 Task: Search one way flight ticket for 4 adults, 2 children, 2 infants in seat and 1 infant on lap in economy from Albany: Southwest Georgia Regional Airport to Riverton: Central Wyoming Regional Airport (was Riverton Regional) on 5-4-2023. Choice of flights is Westjet. Price is upto 65000. Outbound departure time preference is 12:45.
Action: Mouse moved to (288, 254)
Screenshot: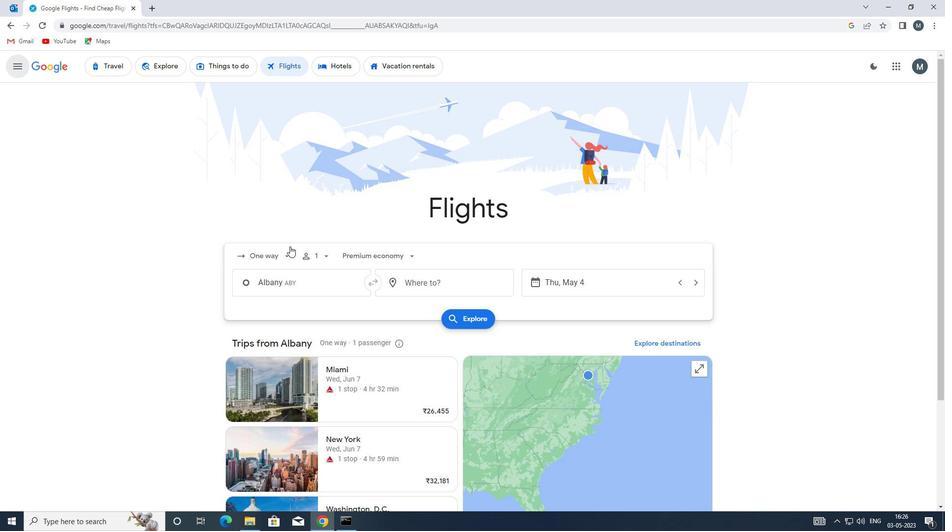 
Action: Mouse pressed left at (288, 254)
Screenshot: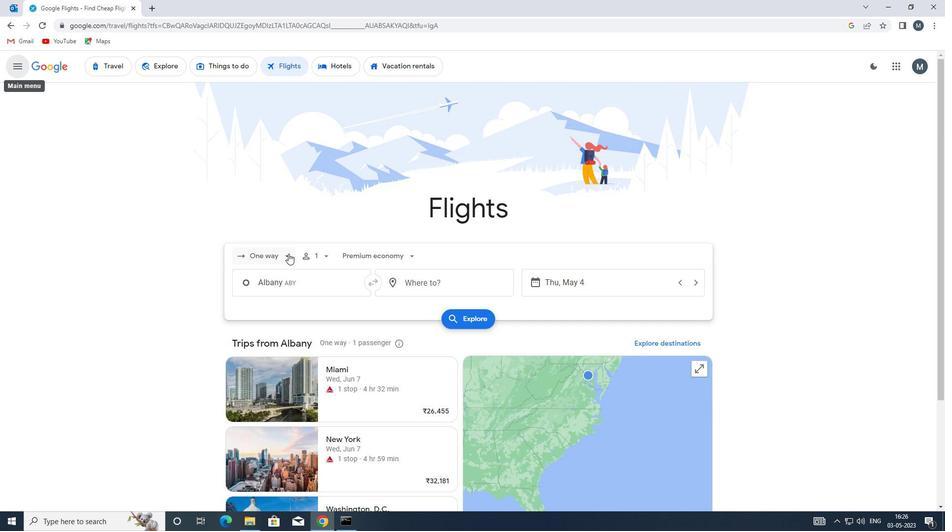 
Action: Mouse moved to (289, 303)
Screenshot: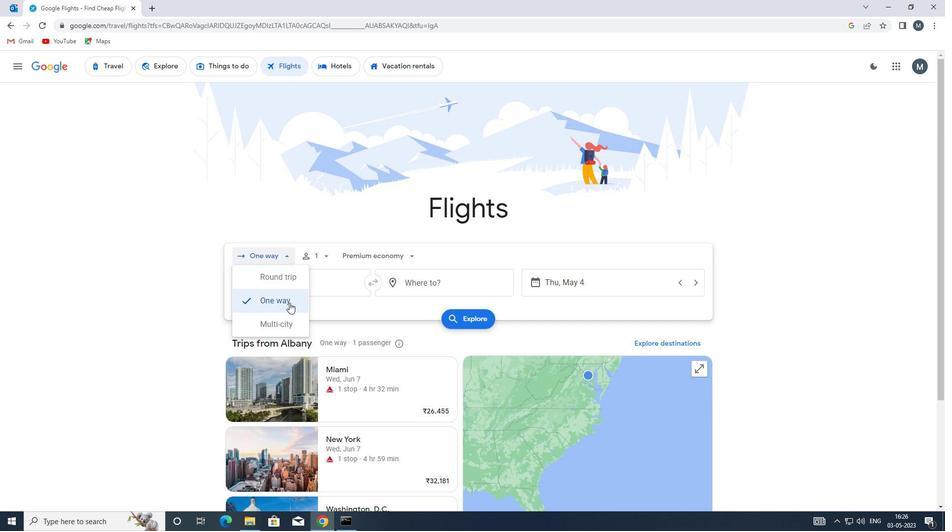 
Action: Mouse pressed left at (289, 303)
Screenshot: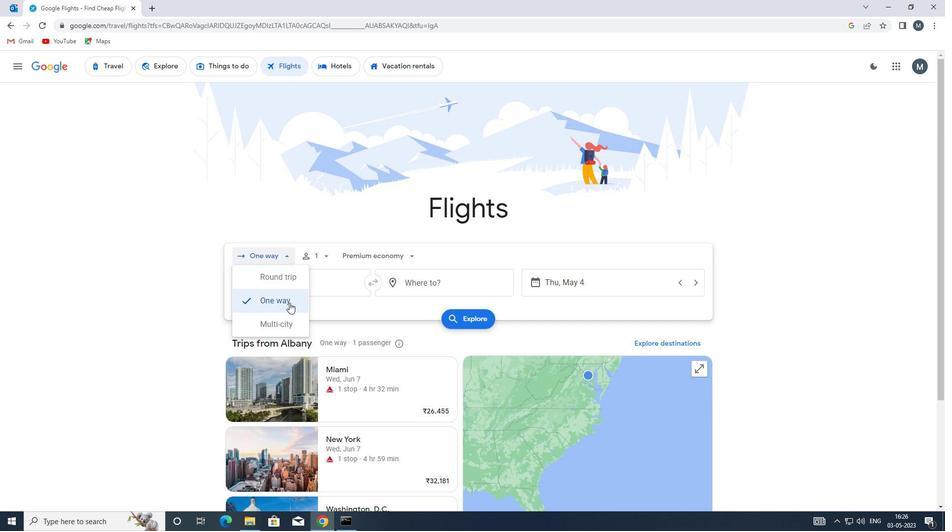 
Action: Mouse moved to (315, 253)
Screenshot: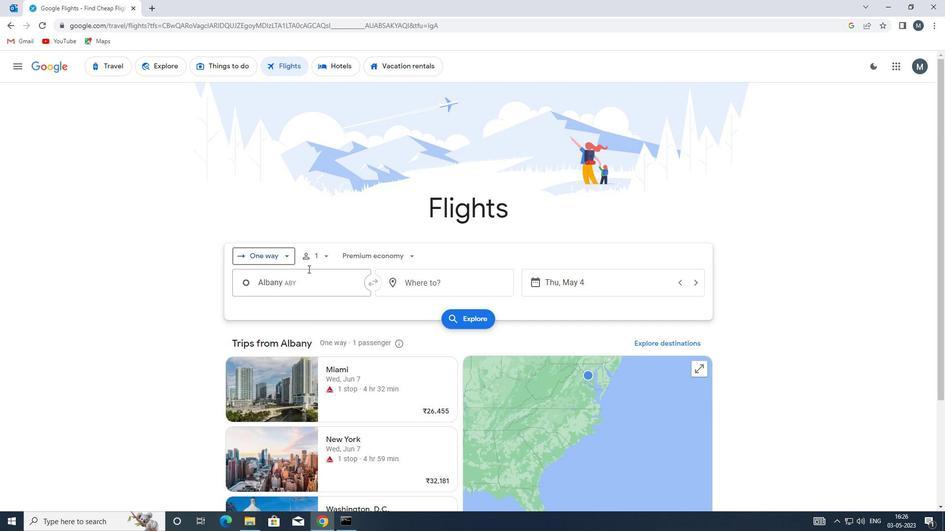 
Action: Mouse pressed left at (315, 253)
Screenshot: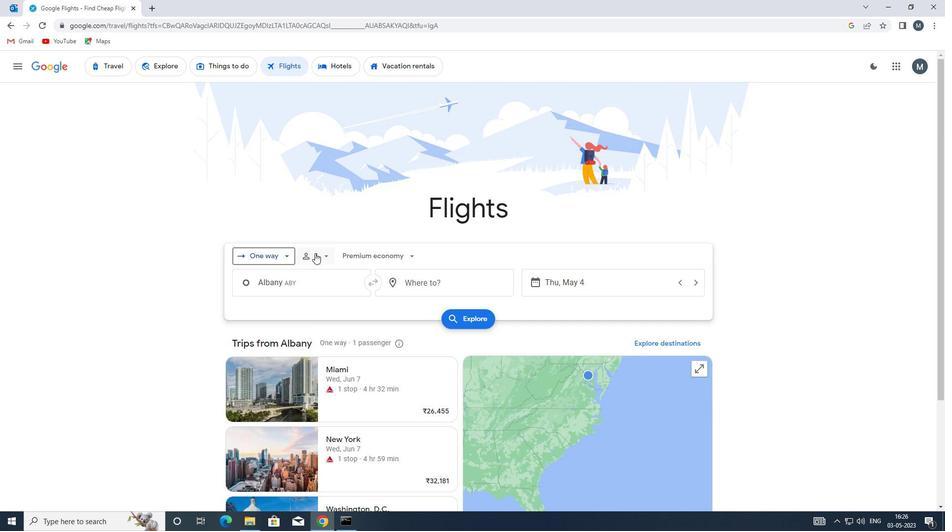 
Action: Mouse moved to (400, 284)
Screenshot: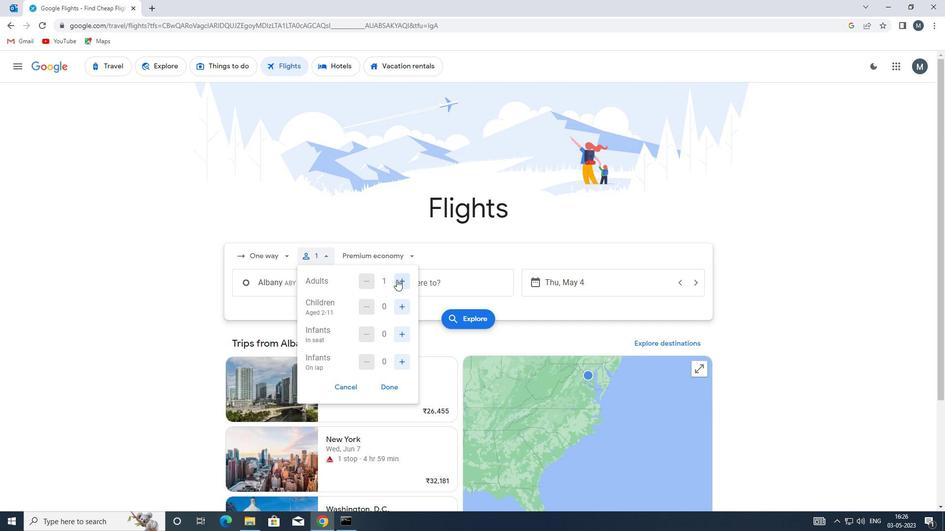 
Action: Mouse pressed left at (400, 284)
Screenshot: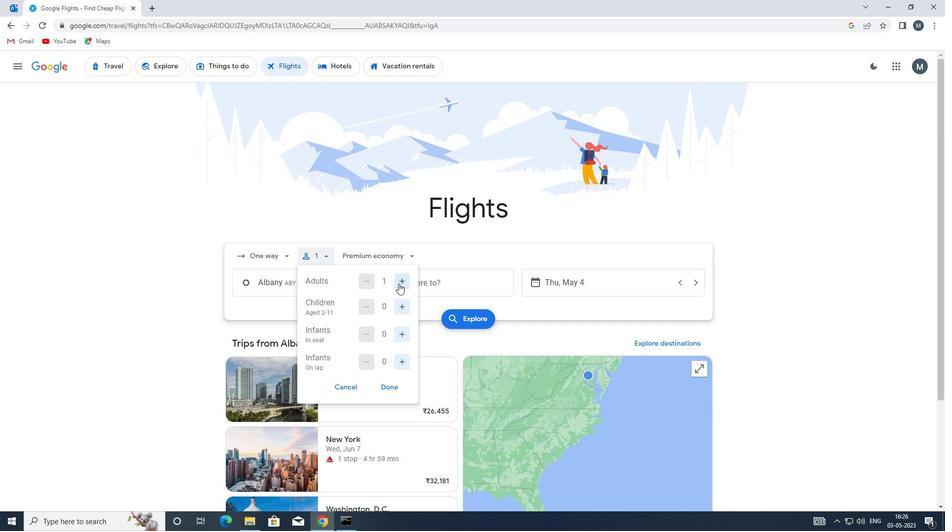 
Action: Mouse pressed left at (400, 284)
Screenshot: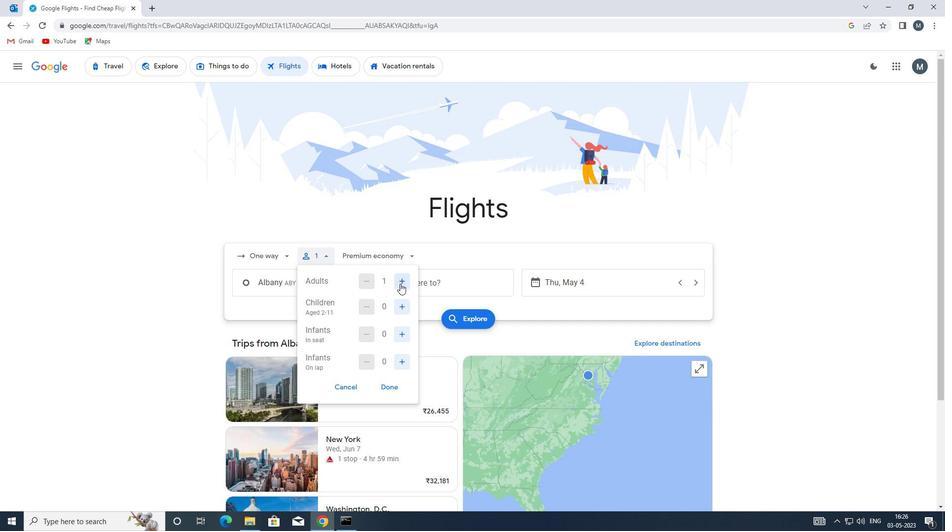 
Action: Mouse pressed left at (400, 284)
Screenshot: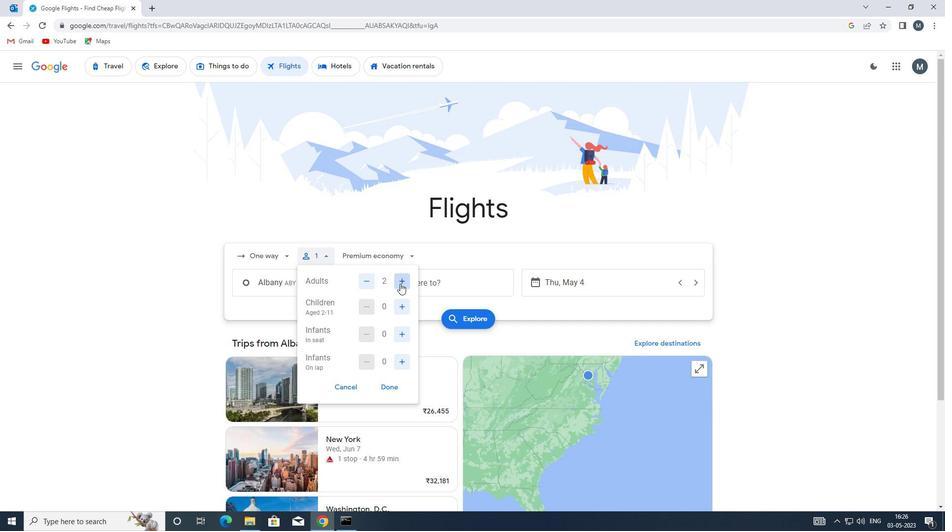 
Action: Mouse moved to (403, 308)
Screenshot: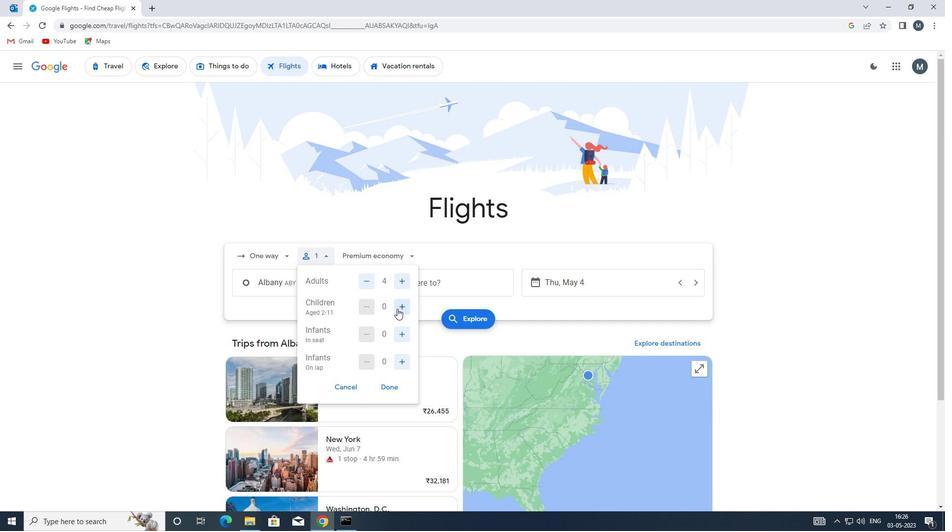 
Action: Mouse pressed left at (403, 308)
Screenshot: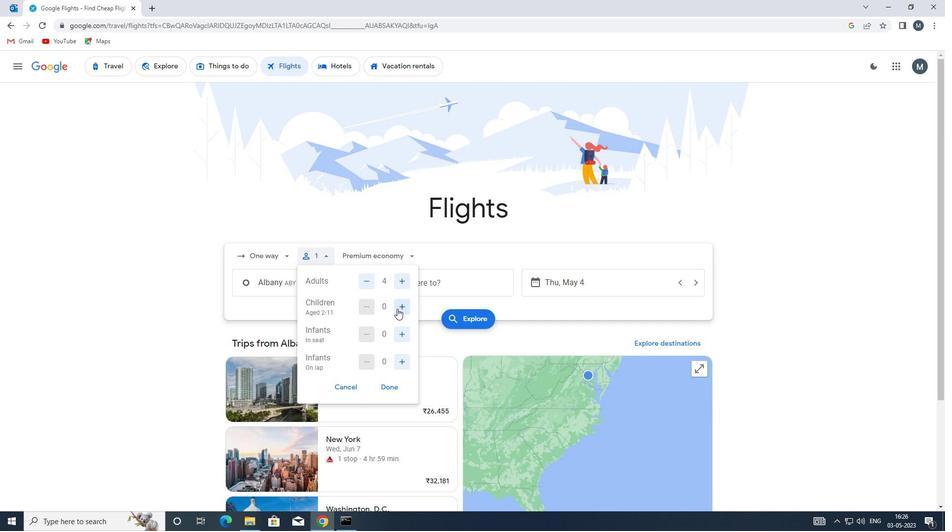 
Action: Mouse pressed left at (403, 308)
Screenshot: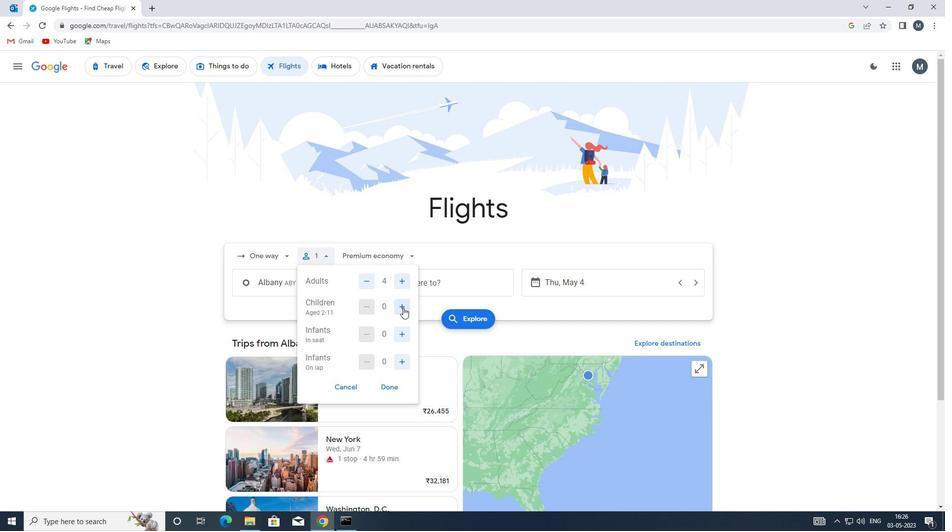 
Action: Mouse moved to (402, 334)
Screenshot: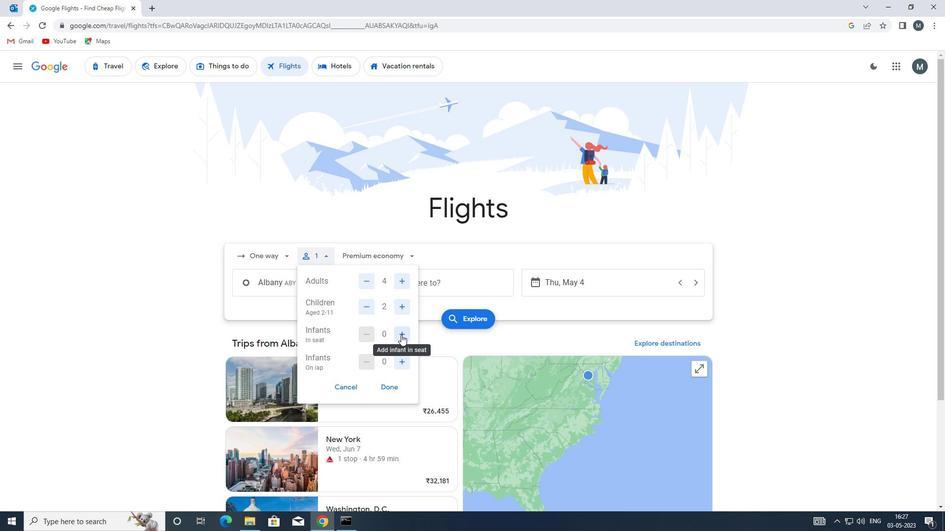
Action: Mouse pressed left at (402, 334)
Screenshot: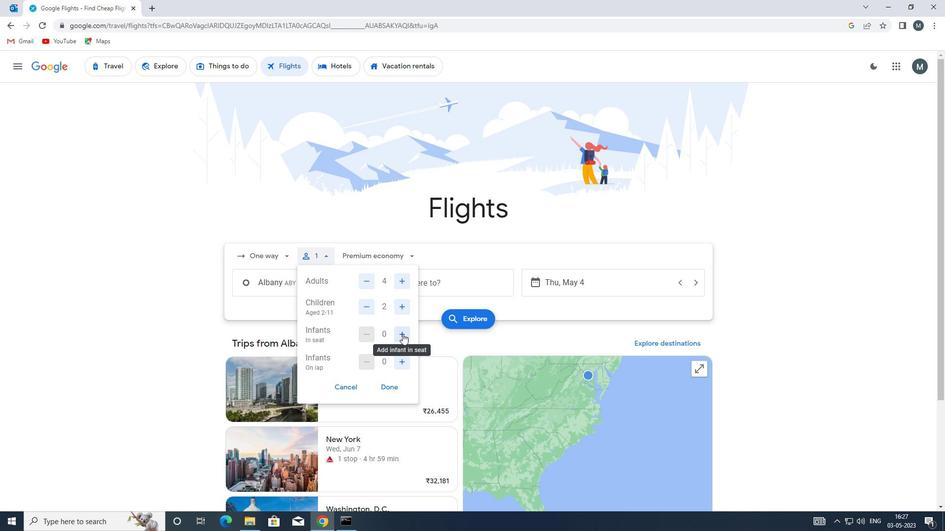 
Action: Mouse pressed left at (402, 334)
Screenshot: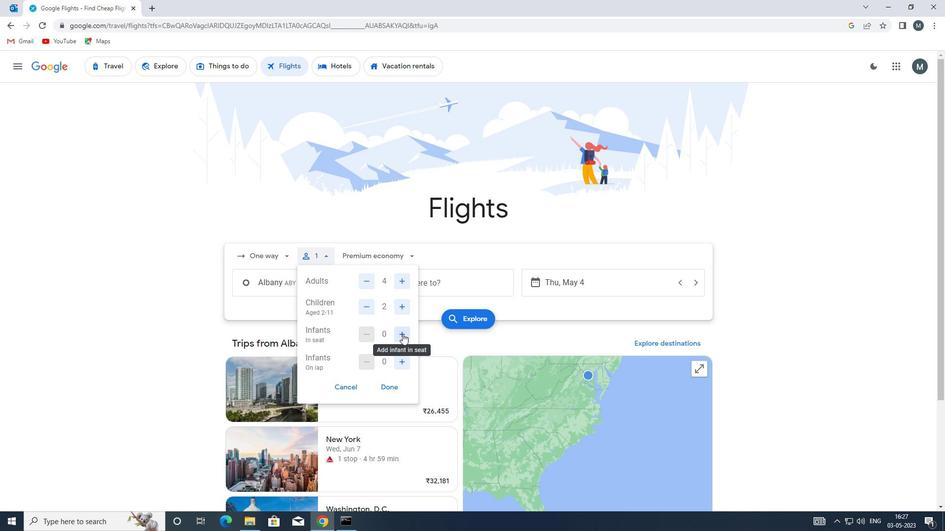 
Action: Mouse moved to (404, 358)
Screenshot: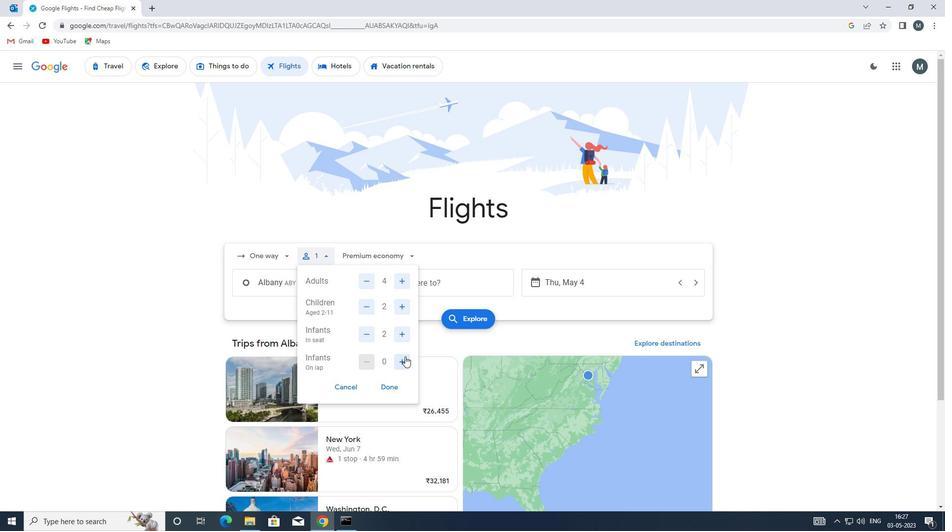 
Action: Mouse pressed left at (404, 358)
Screenshot: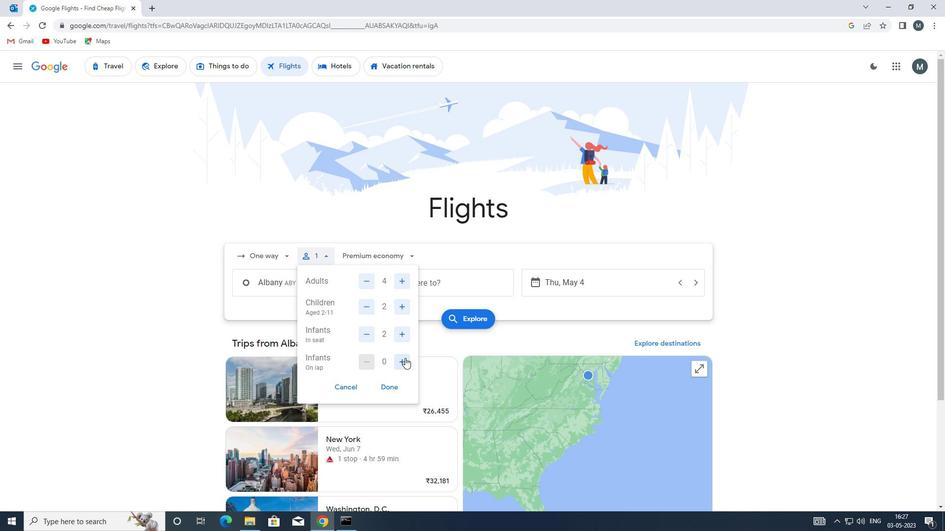 
Action: Mouse moved to (392, 389)
Screenshot: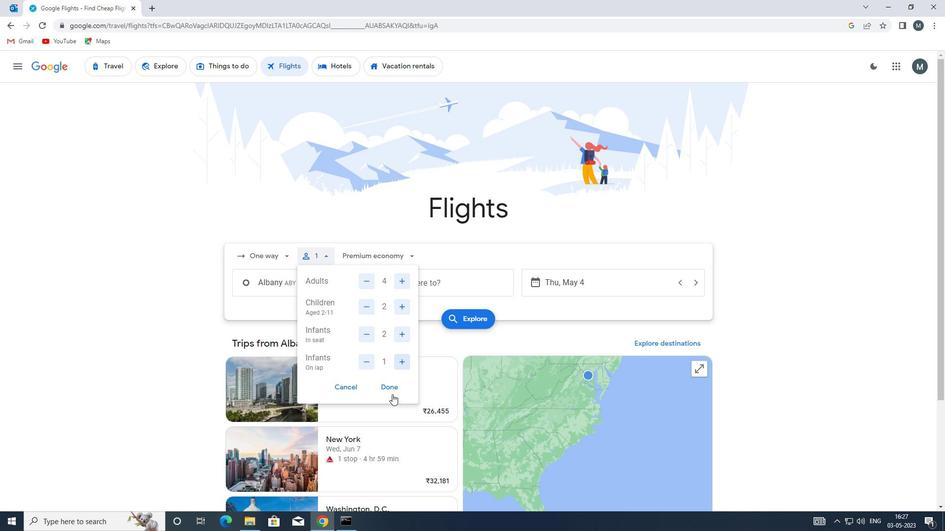 
Action: Mouse pressed left at (392, 389)
Screenshot: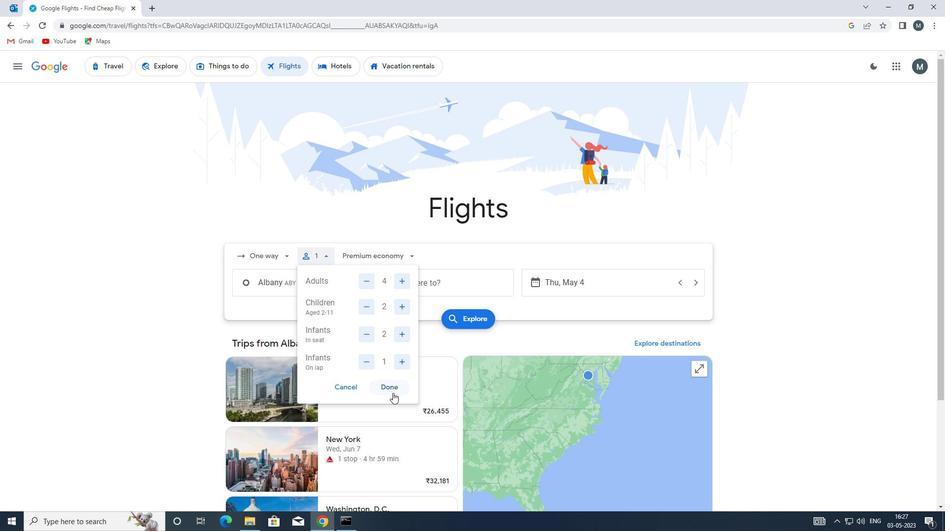 
Action: Mouse moved to (403, 262)
Screenshot: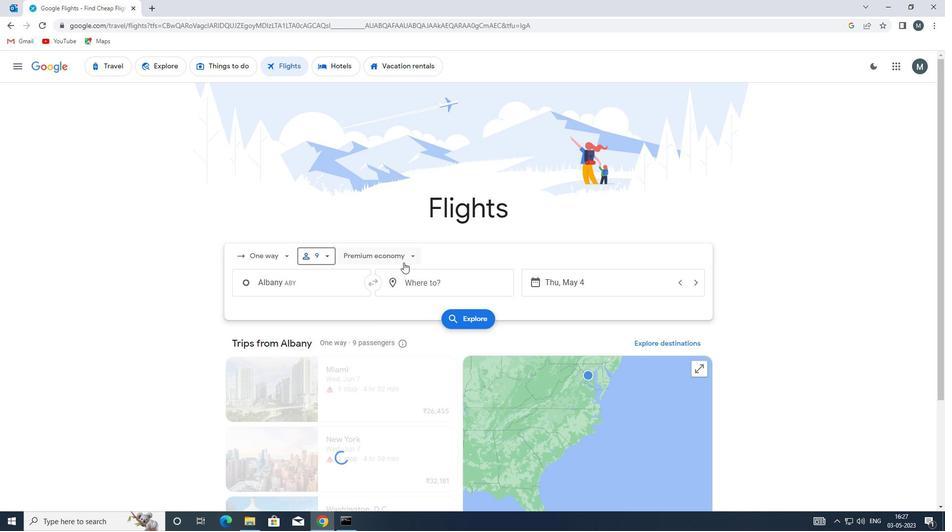 
Action: Mouse pressed left at (403, 262)
Screenshot: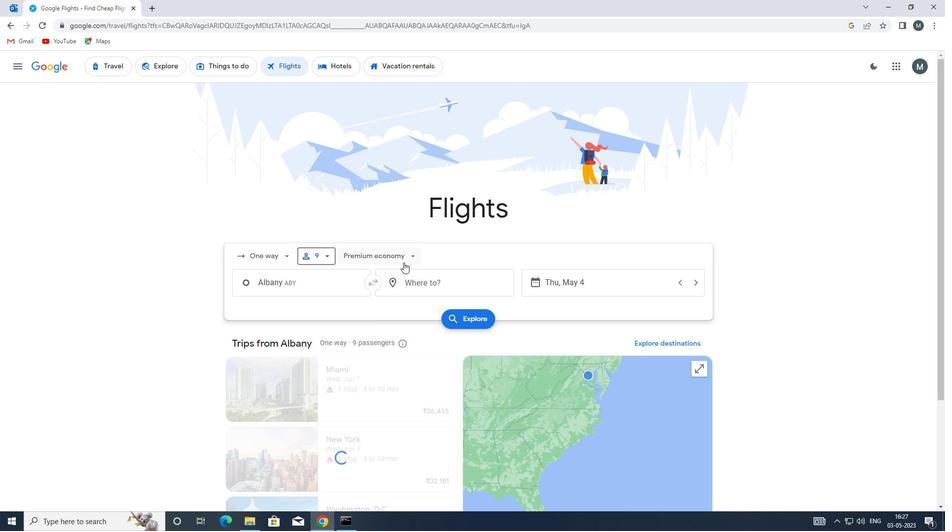 
Action: Mouse moved to (387, 276)
Screenshot: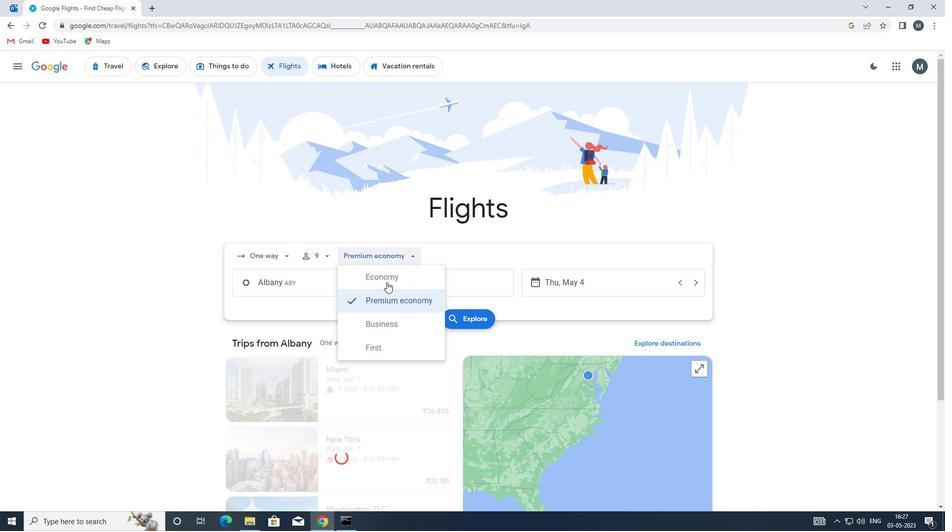 
Action: Mouse pressed left at (387, 276)
Screenshot: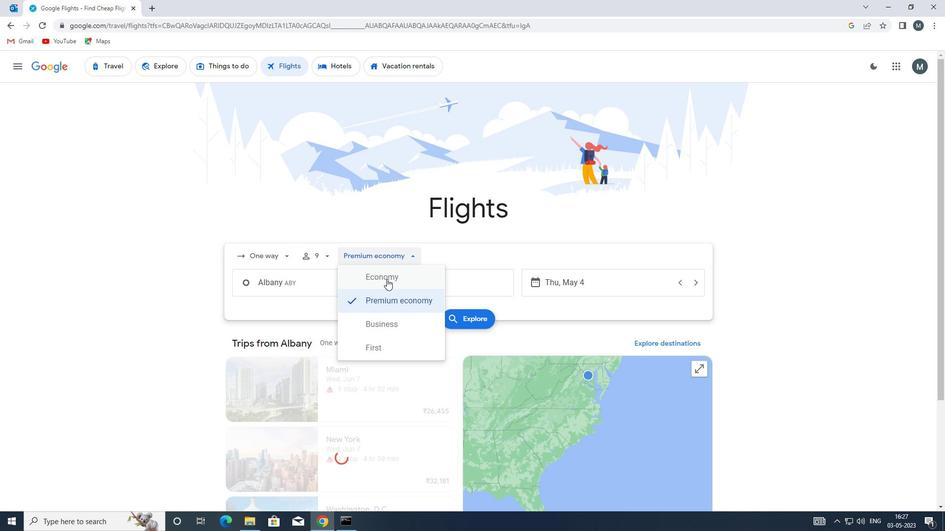 
Action: Mouse moved to (329, 286)
Screenshot: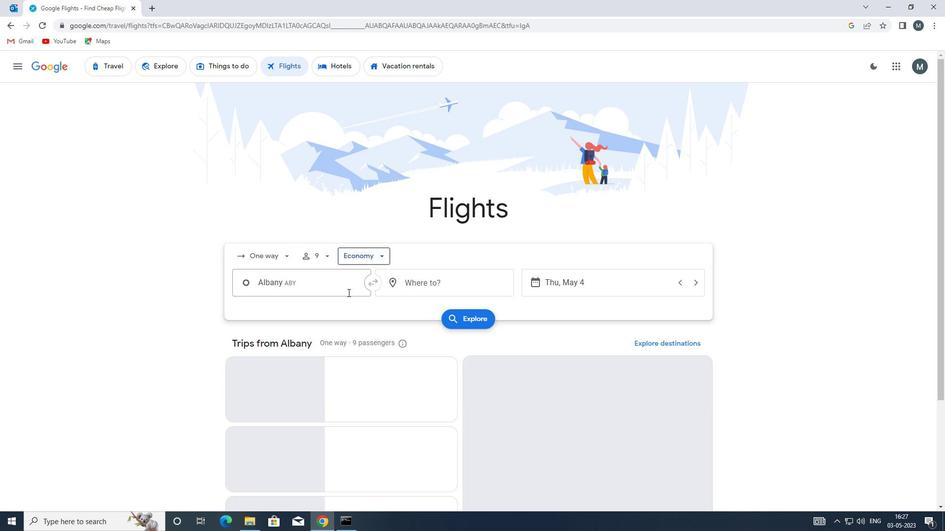 
Action: Mouse pressed left at (329, 286)
Screenshot: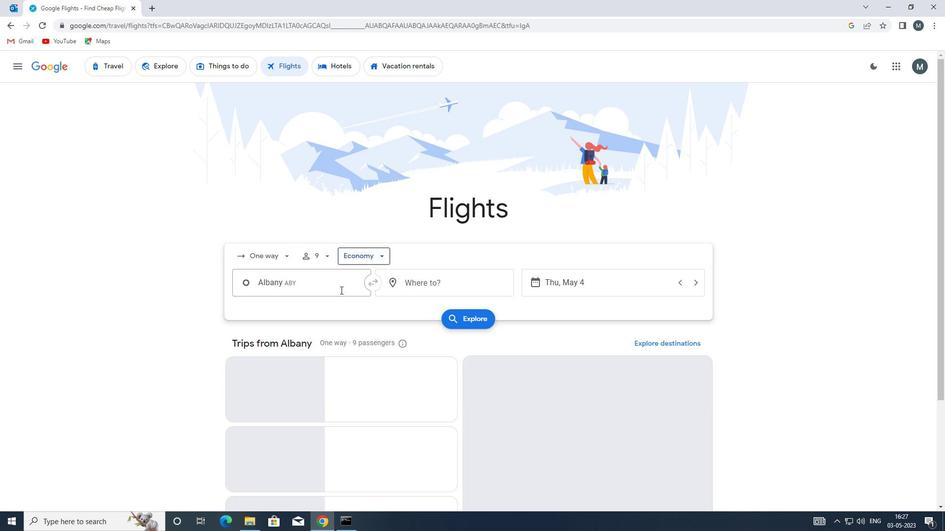 
Action: Mouse moved to (356, 348)
Screenshot: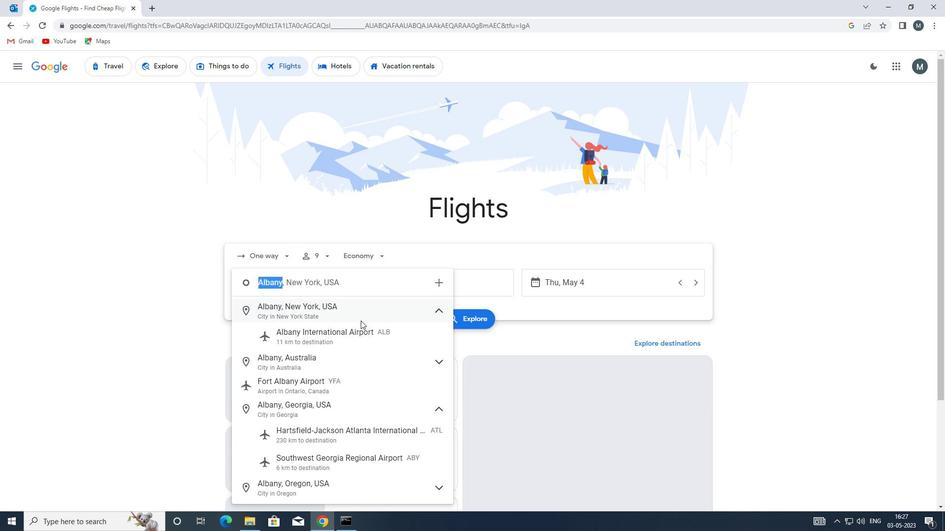 
Action: Mouse scrolled (356, 348) with delta (0, 0)
Screenshot: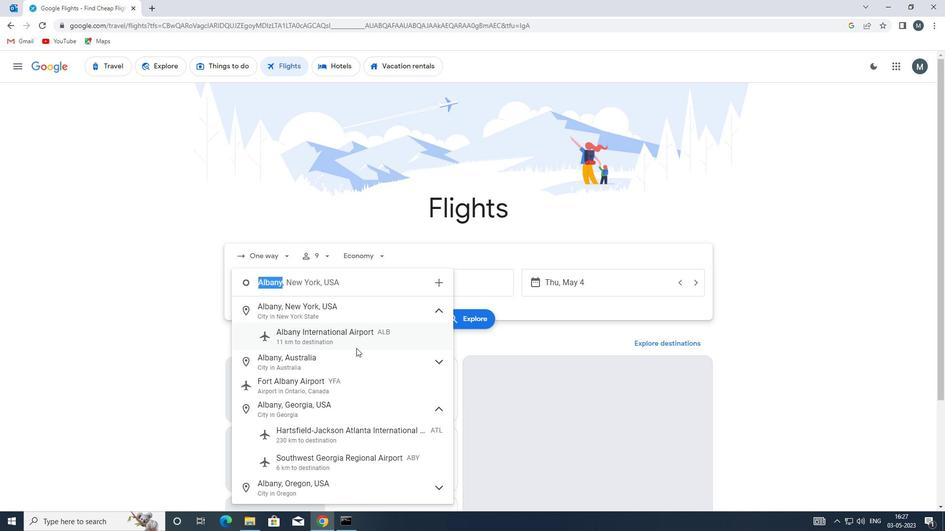 
Action: Mouse moved to (355, 350)
Screenshot: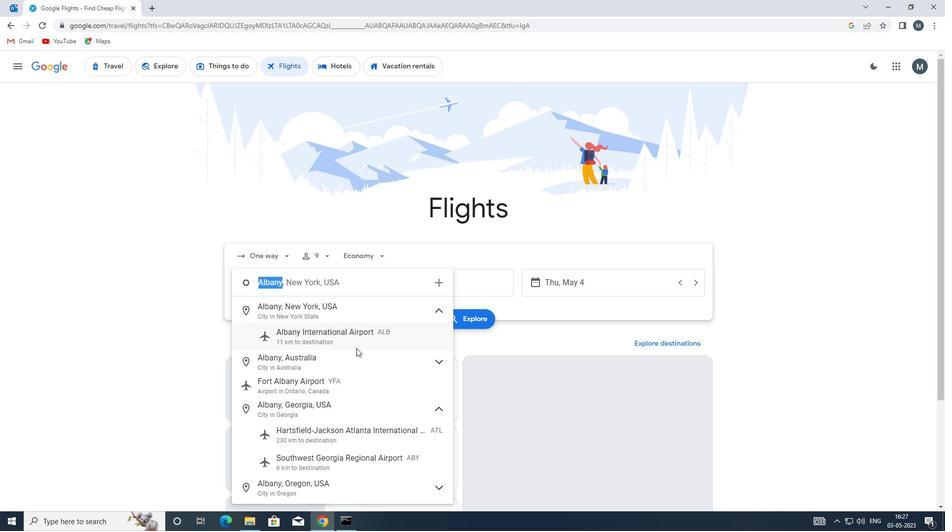 
Action: Mouse scrolled (355, 349) with delta (0, 0)
Screenshot: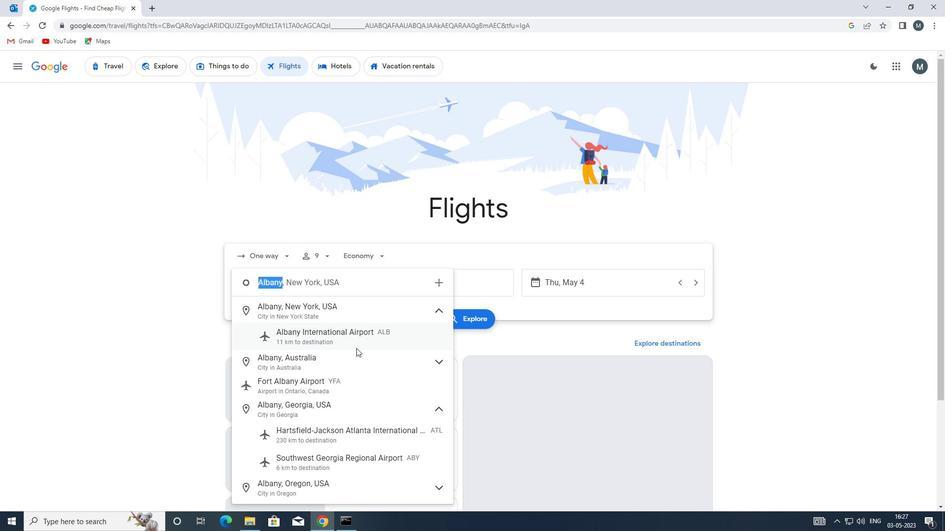 
Action: Mouse moved to (348, 362)
Screenshot: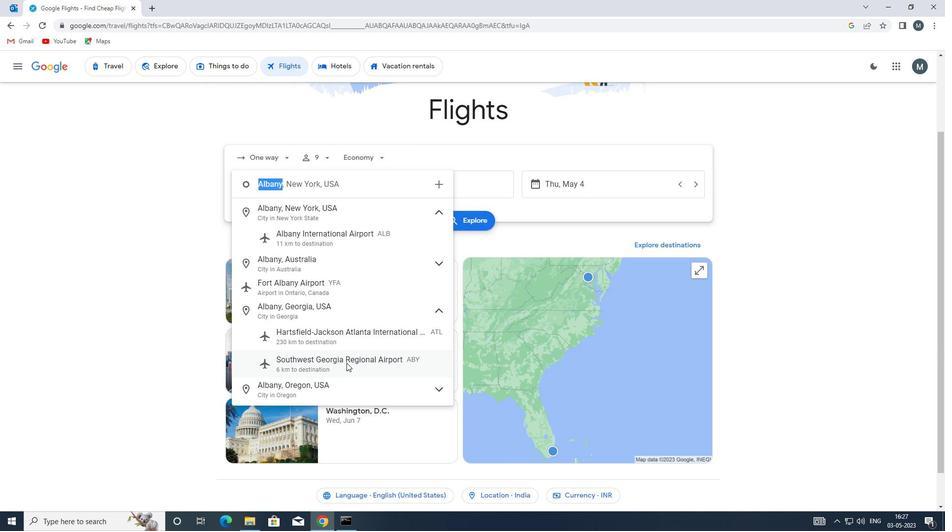 
Action: Mouse pressed left at (348, 362)
Screenshot: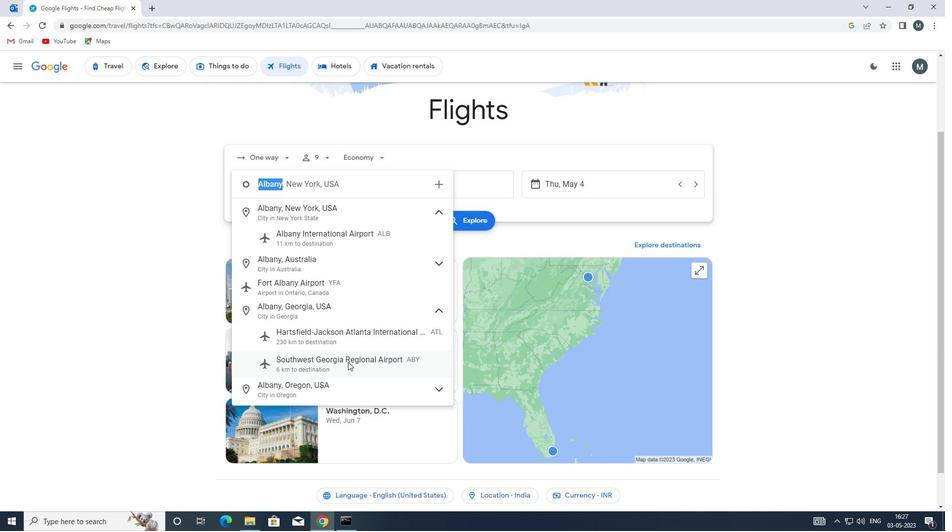 
Action: Mouse moved to (451, 190)
Screenshot: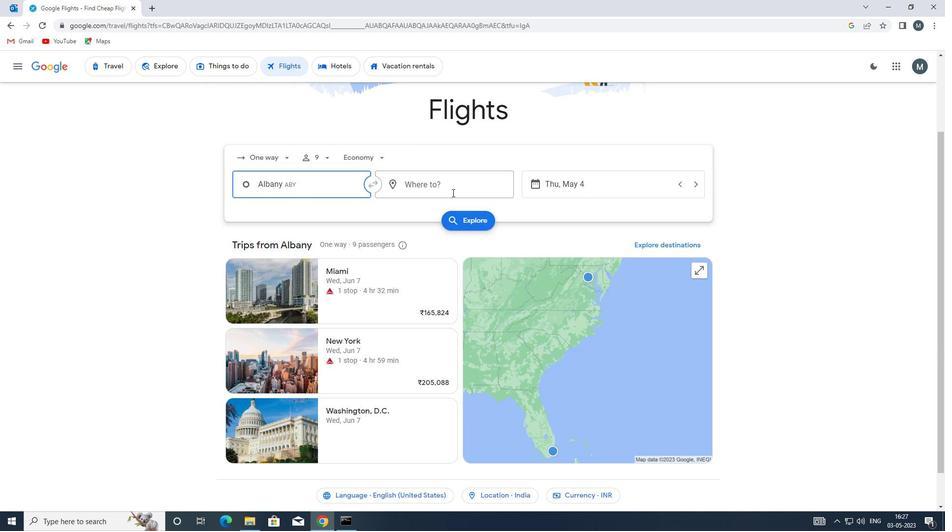 
Action: Mouse pressed left at (451, 190)
Screenshot: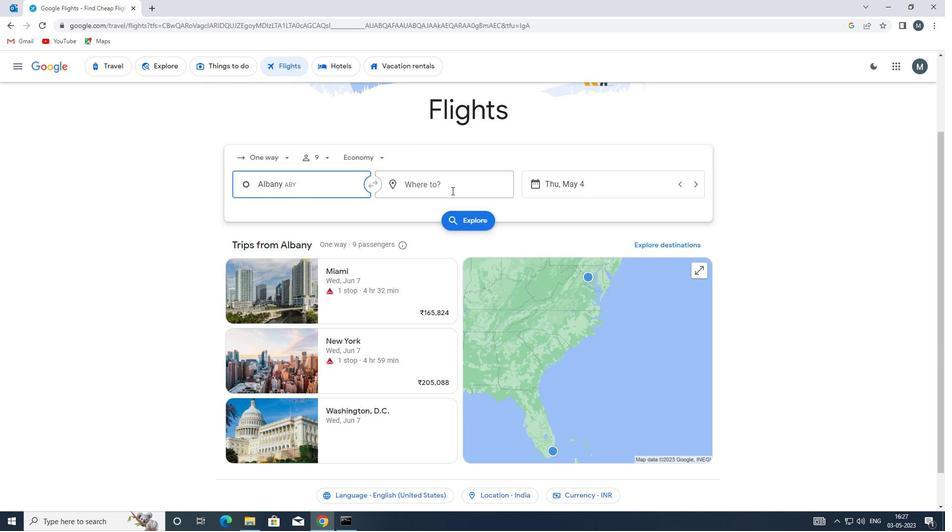 
Action: Mouse moved to (451, 189)
Screenshot: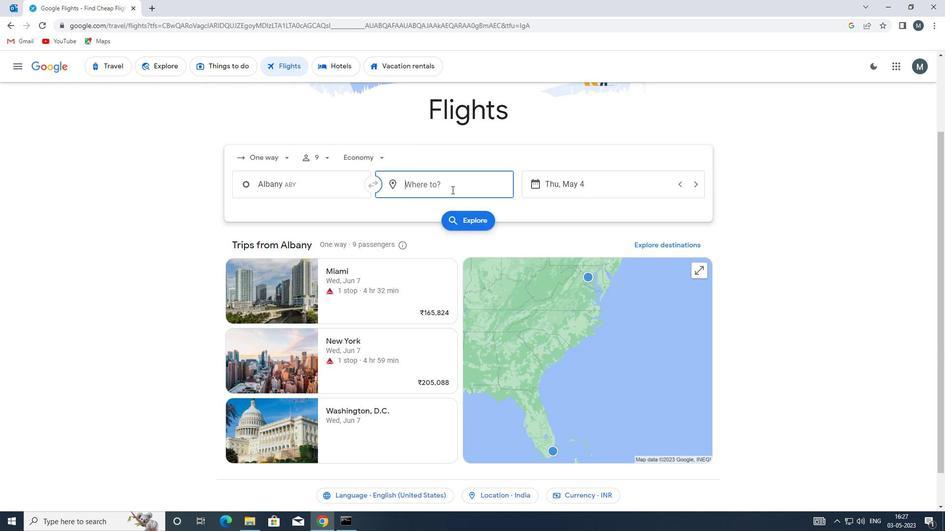 
Action: Key pressed riw
Screenshot: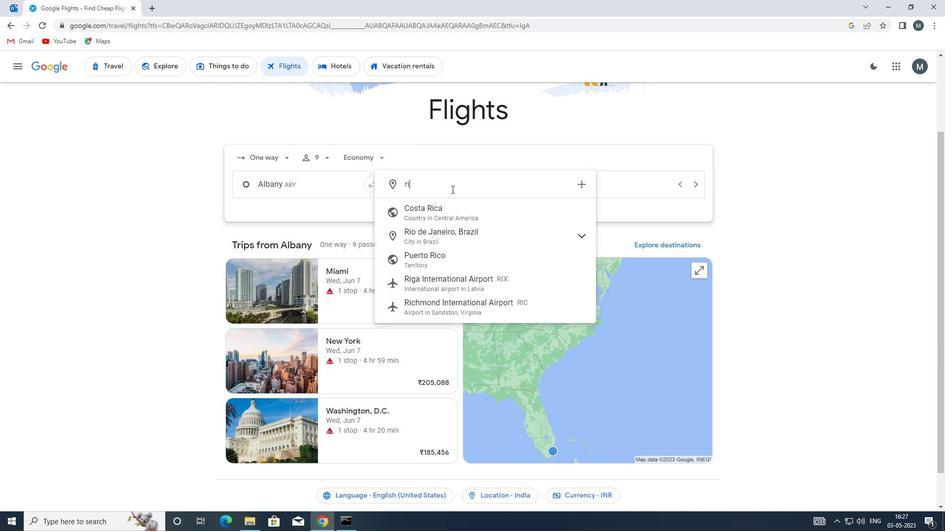 
Action: Mouse moved to (439, 207)
Screenshot: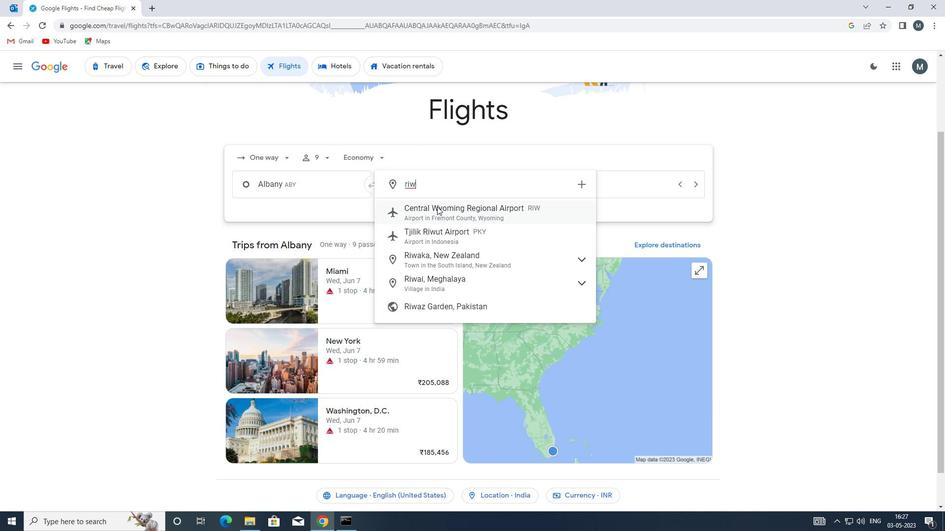
Action: Mouse pressed left at (439, 207)
Screenshot: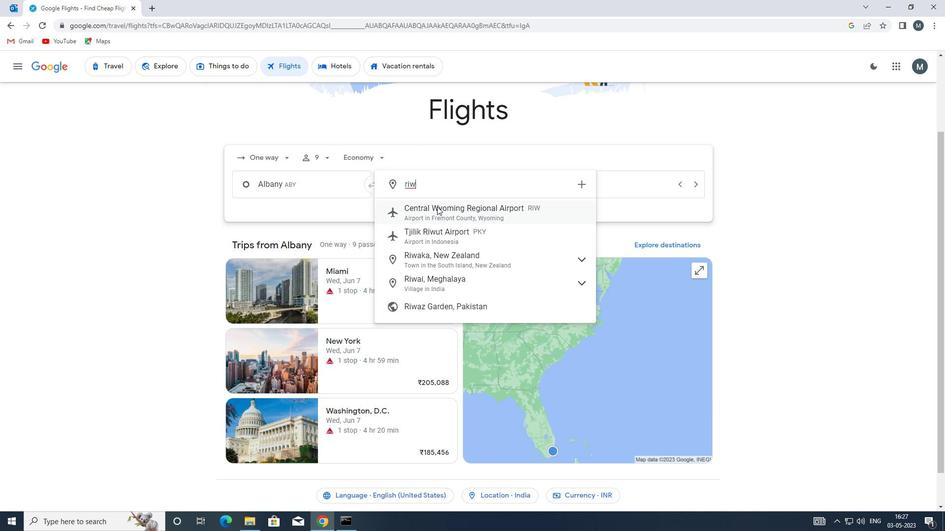 
Action: Mouse moved to (565, 185)
Screenshot: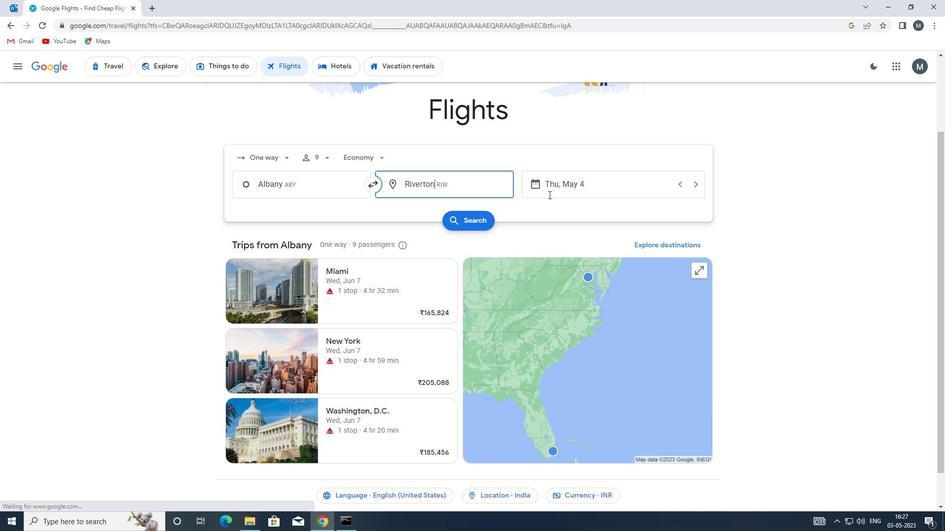 
Action: Mouse pressed left at (565, 185)
Screenshot: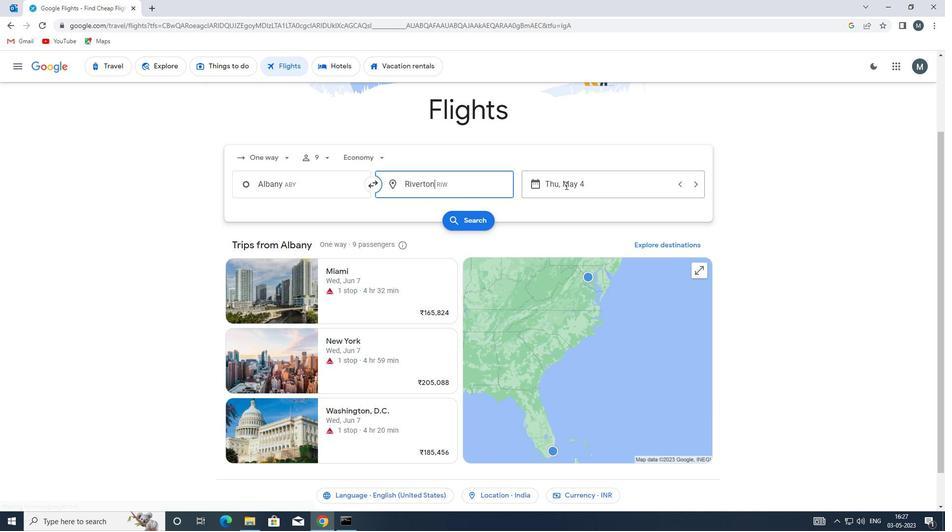 
Action: Mouse moved to (591, 185)
Screenshot: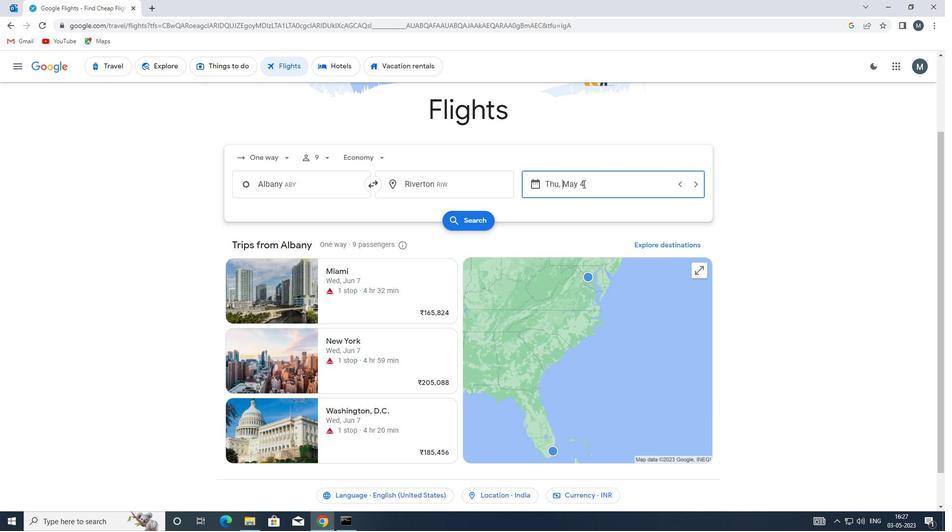 
Action: Mouse pressed left at (591, 185)
Screenshot: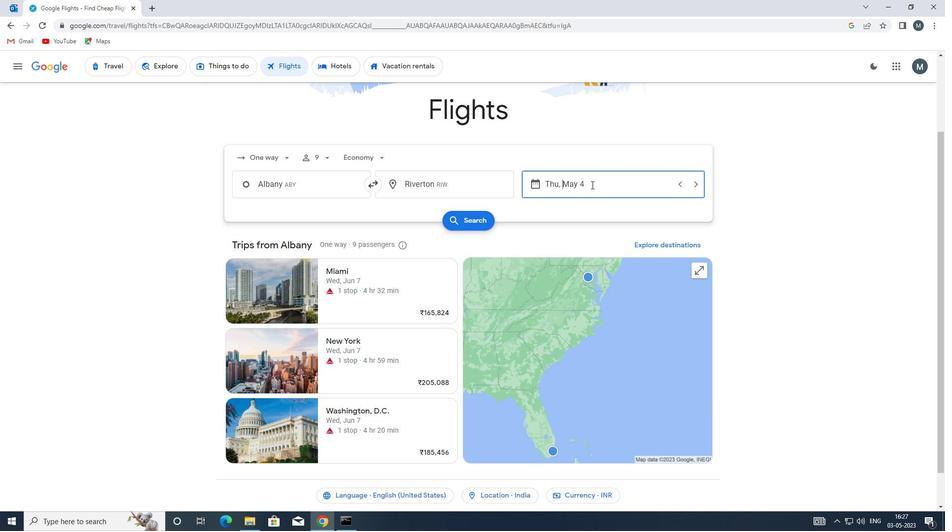 
Action: Mouse moved to (564, 208)
Screenshot: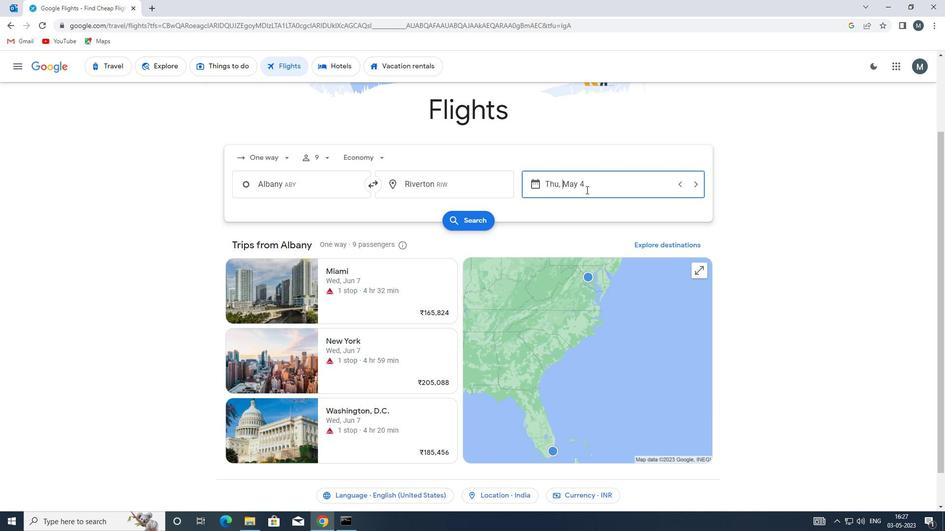 
Action: Mouse scrolled (564, 208) with delta (0, 0)
Screenshot: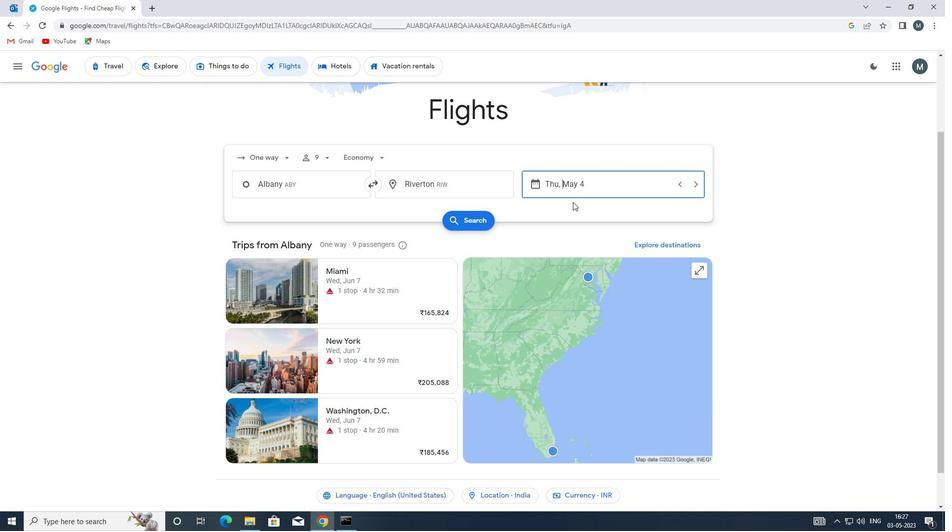 
Action: Mouse moved to (453, 315)
Screenshot: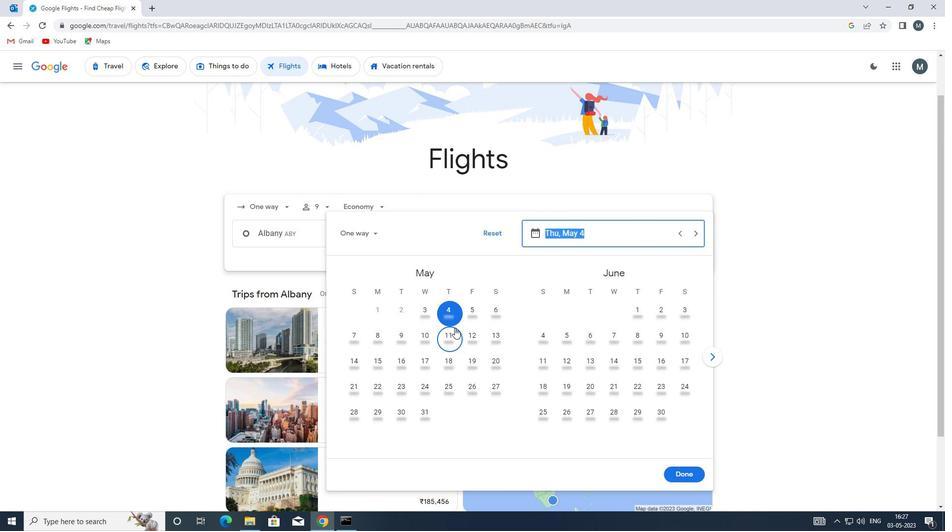 
Action: Mouse pressed left at (453, 315)
Screenshot: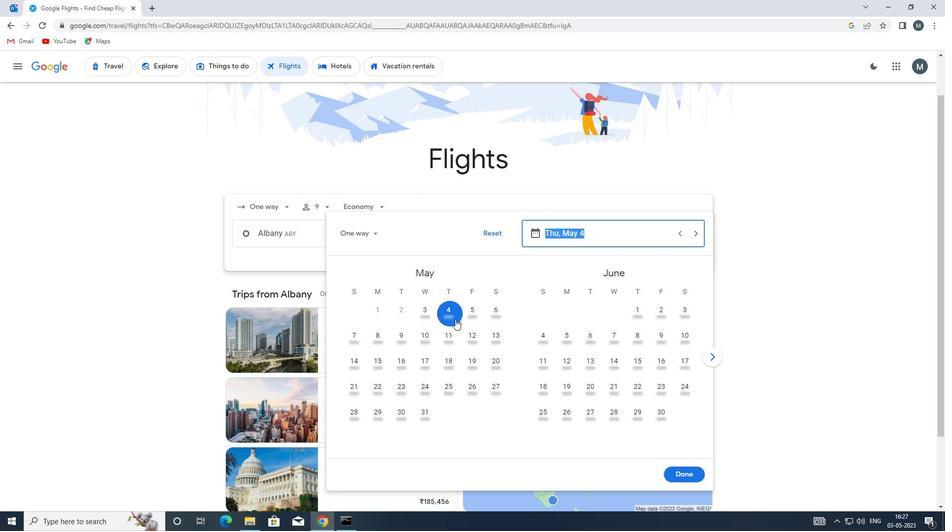 
Action: Mouse moved to (693, 471)
Screenshot: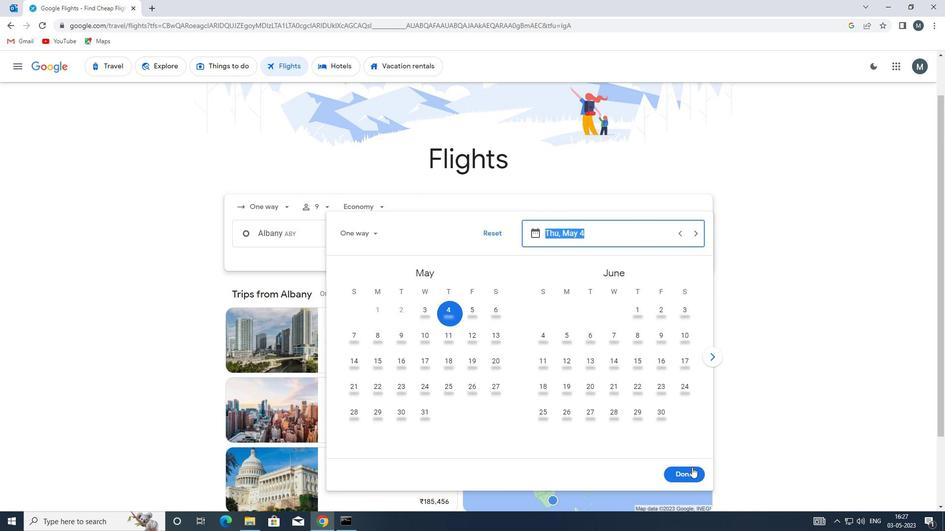 
Action: Mouse pressed left at (693, 471)
Screenshot: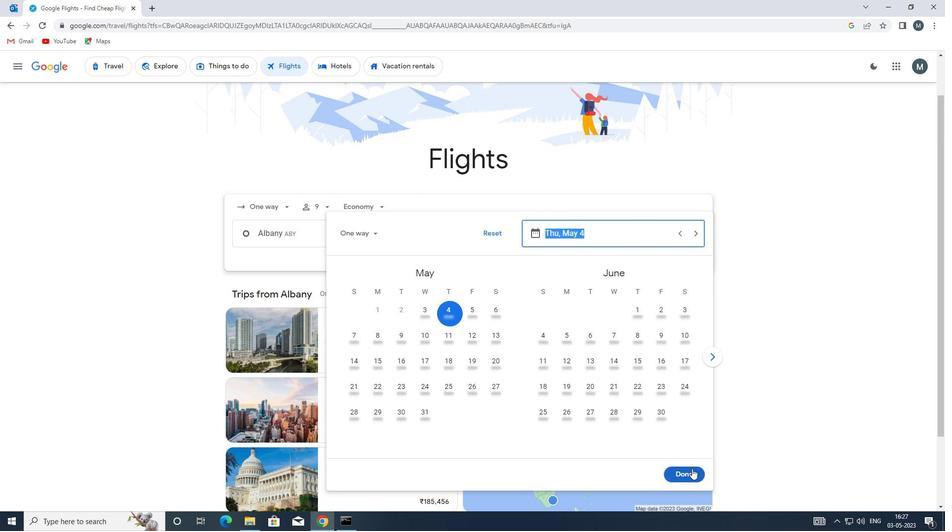 
Action: Mouse moved to (470, 270)
Screenshot: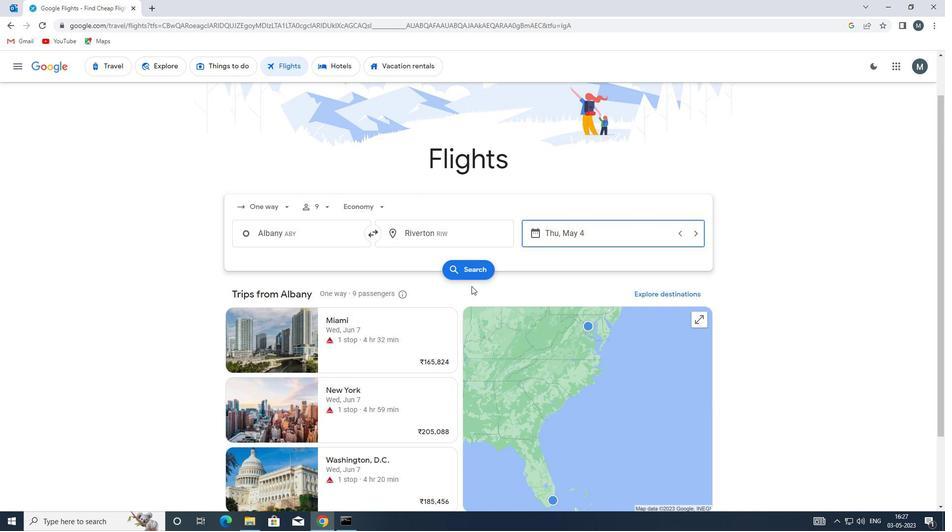 
Action: Mouse pressed left at (470, 270)
Screenshot: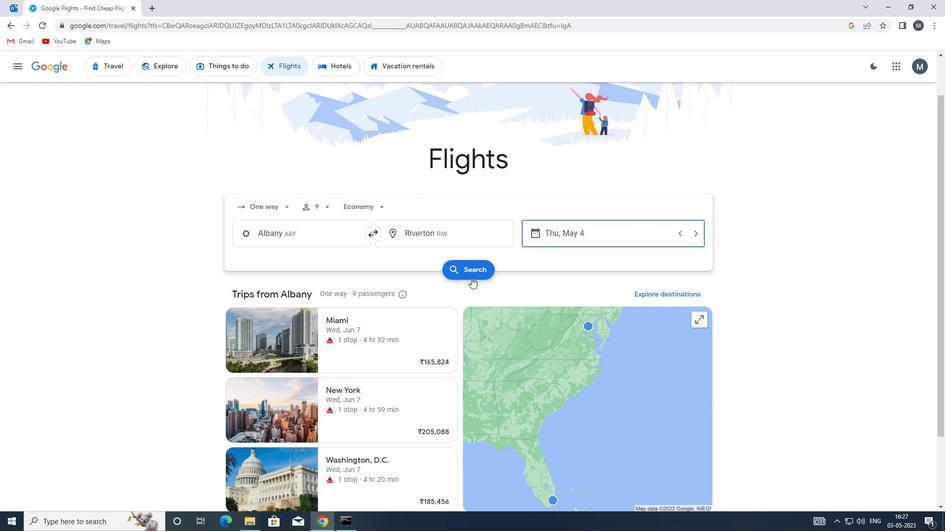 
Action: Mouse moved to (252, 159)
Screenshot: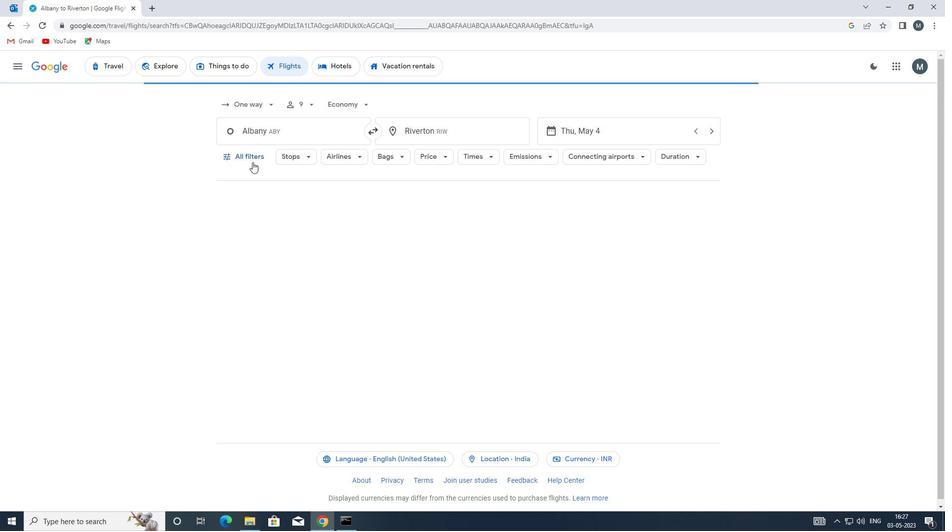 
Action: Mouse pressed left at (252, 159)
Screenshot: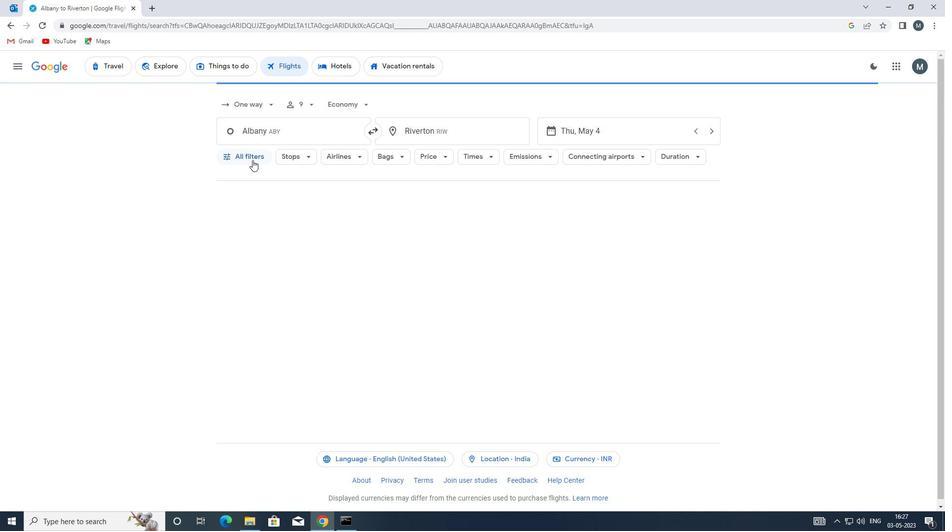
Action: Mouse moved to (253, 243)
Screenshot: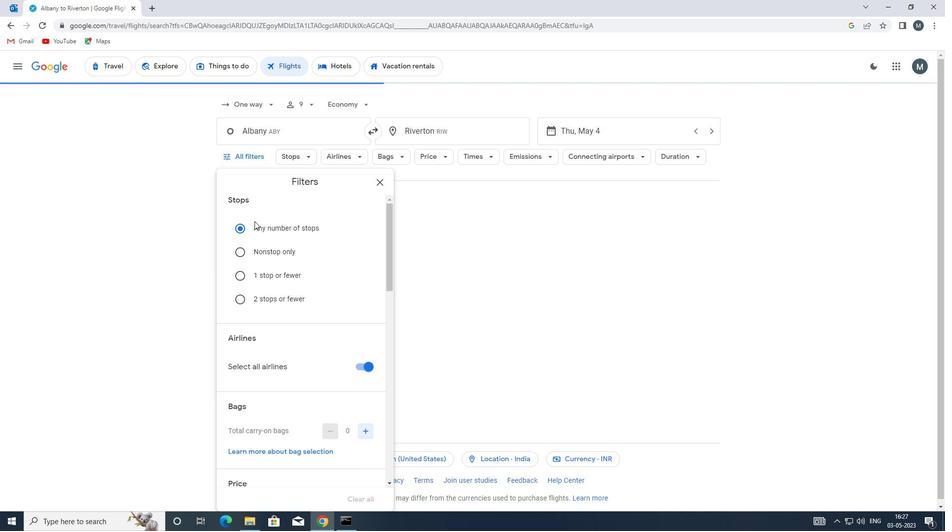 
Action: Mouse scrolled (253, 242) with delta (0, 0)
Screenshot: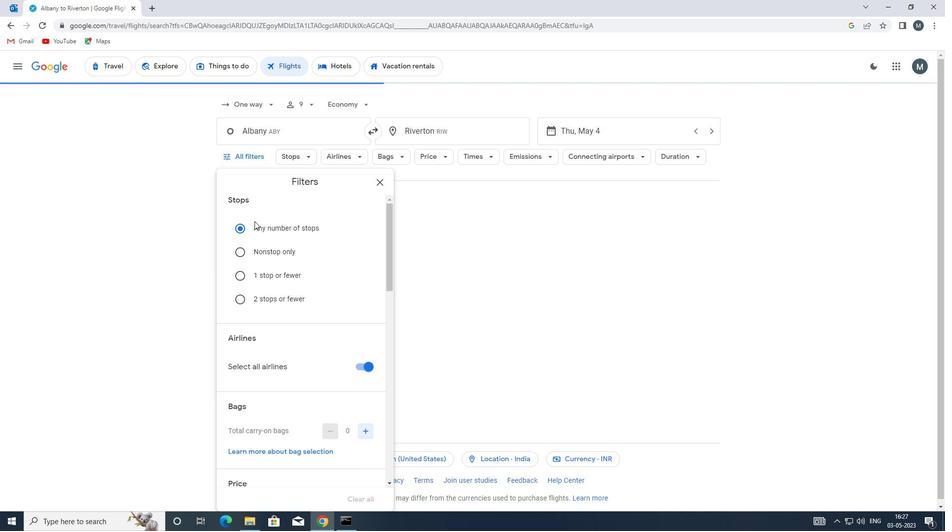 
Action: Mouse moved to (250, 255)
Screenshot: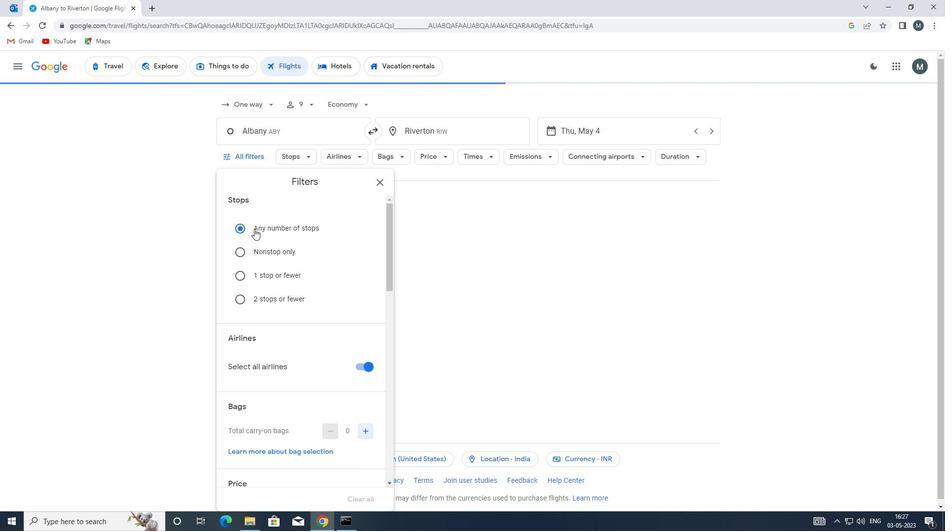 
Action: Mouse scrolled (250, 255) with delta (0, 0)
Screenshot: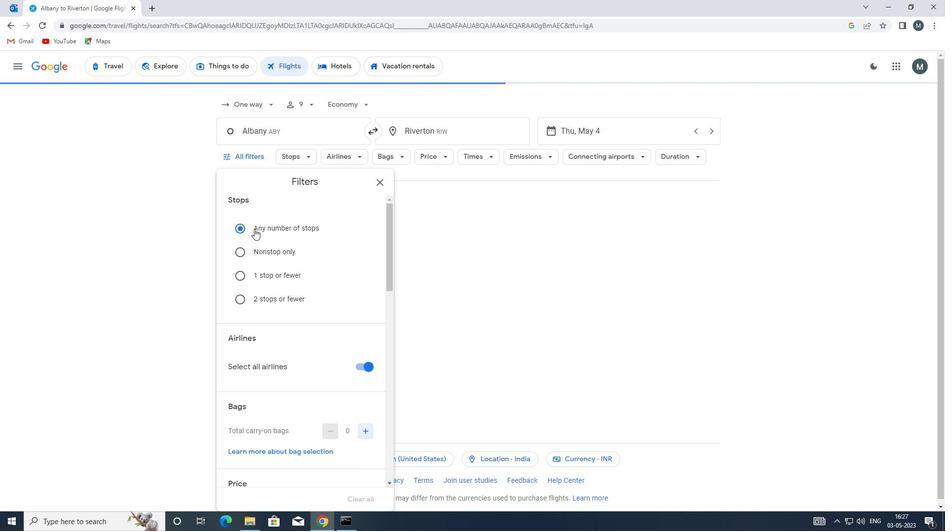 
Action: Mouse moved to (357, 269)
Screenshot: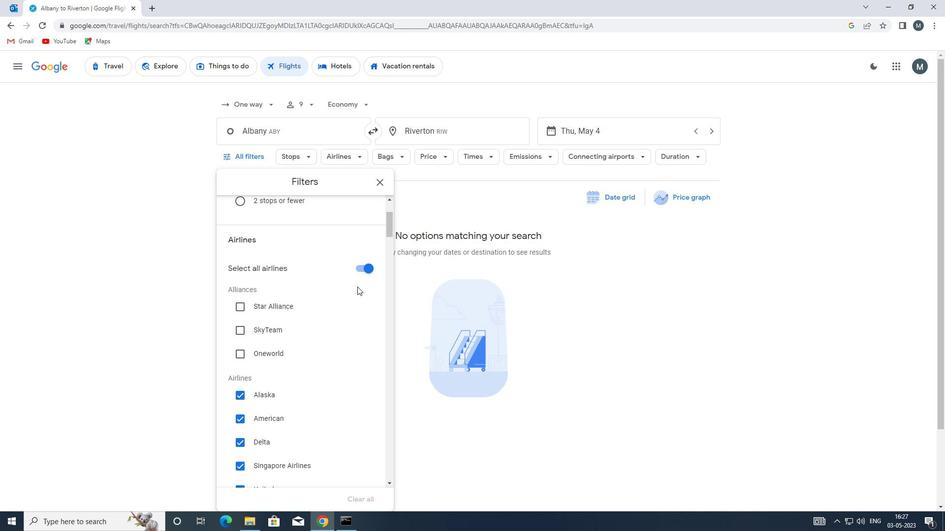 
Action: Mouse pressed left at (357, 269)
Screenshot: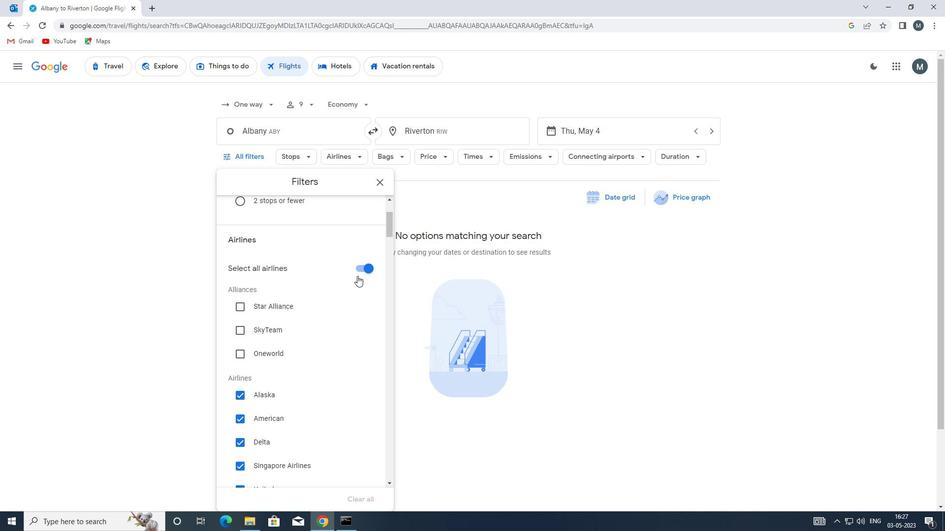 
Action: Mouse moved to (288, 315)
Screenshot: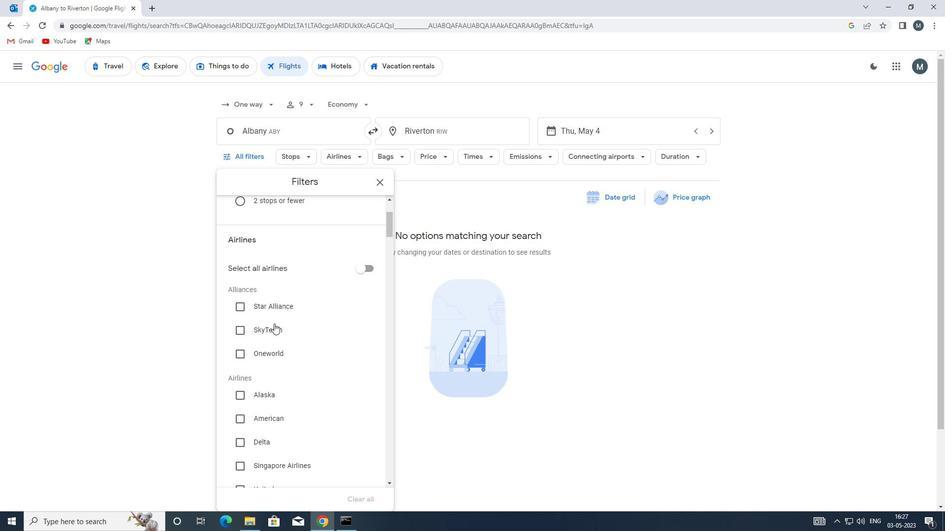 
Action: Mouse scrolled (288, 314) with delta (0, 0)
Screenshot: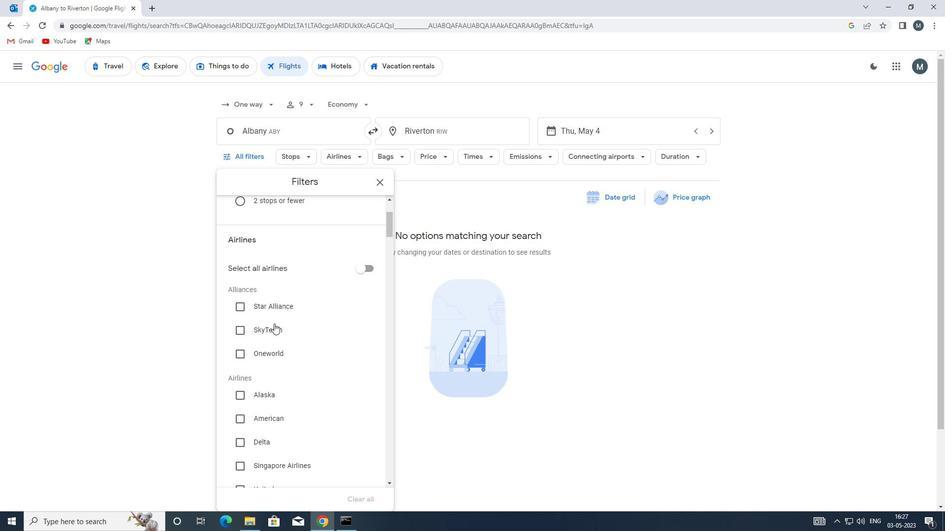
Action: Mouse moved to (285, 324)
Screenshot: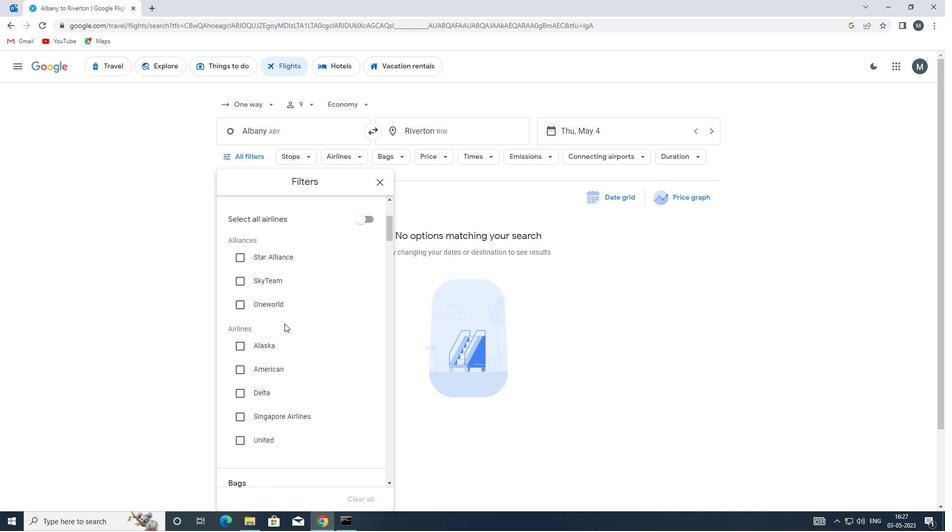 
Action: Mouse scrolled (285, 323) with delta (0, 0)
Screenshot: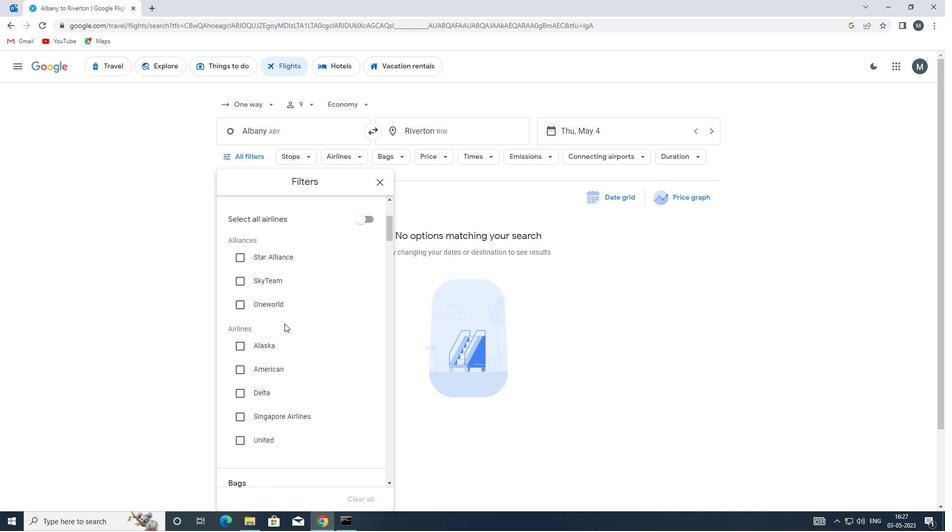 
Action: Mouse scrolled (285, 323) with delta (0, 0)
Screenshot: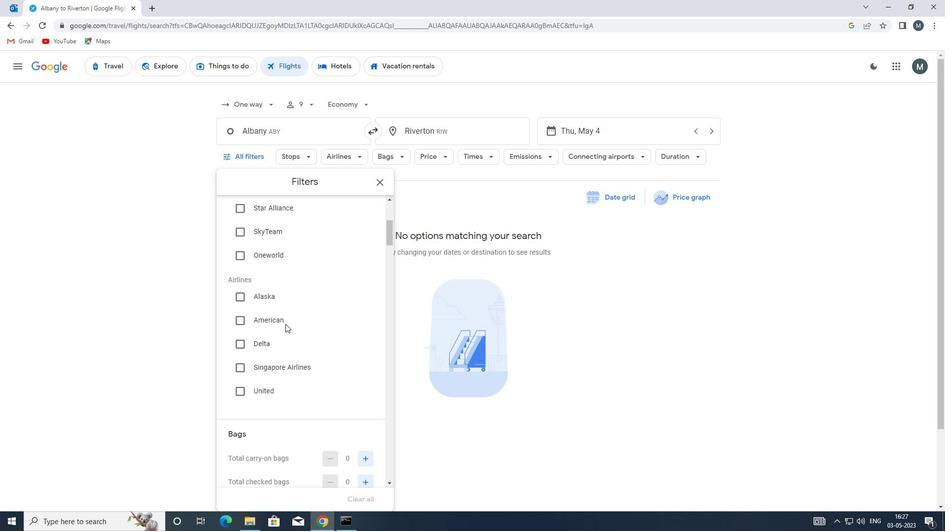 
Action: Mouse moved to (285, 327)
Screenshot: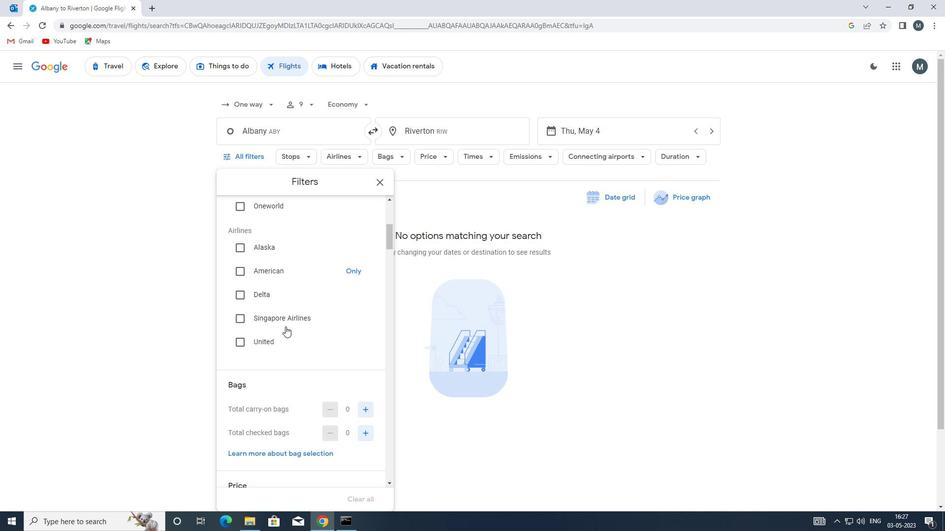 
Action: Mouse scrolled (285, 327) with delta (0, 0)
Screenshot: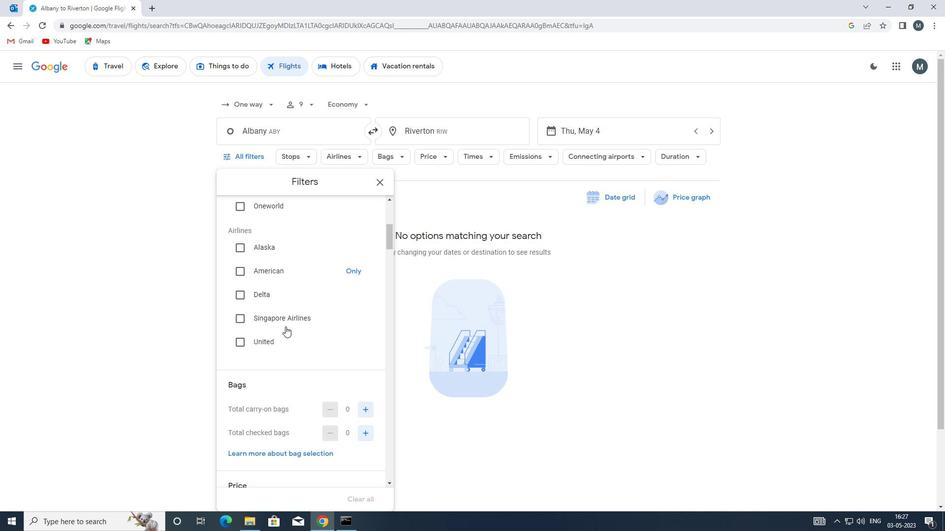 
Action: Mouse moved to (325, 322)
Screenshot: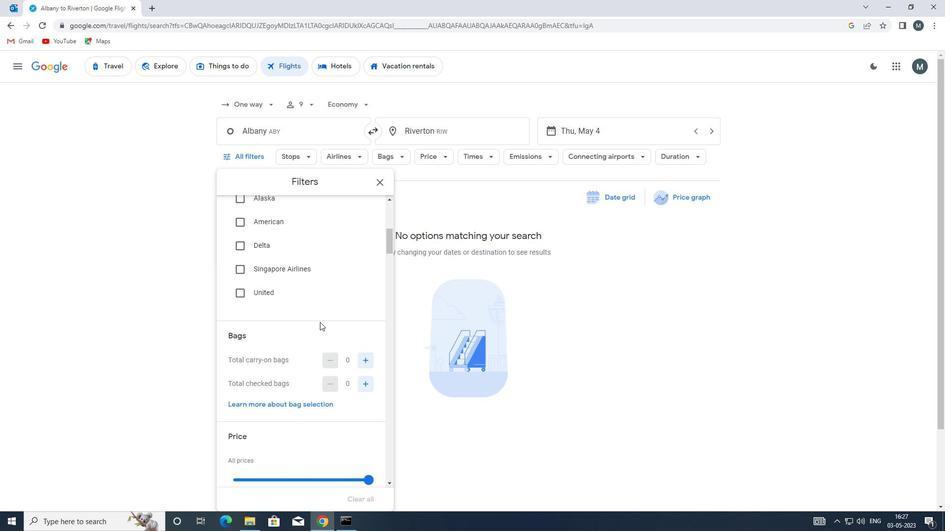 
Action: Mouse scrolled (325, 321) with delta (0, 0)
Screenshot: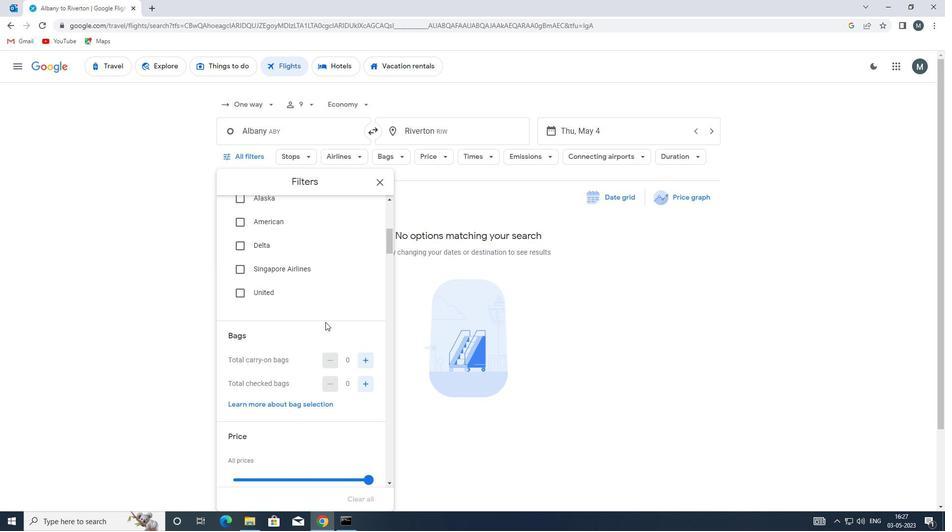 
Action: Mouse moved to (323, 323)
Screenshot: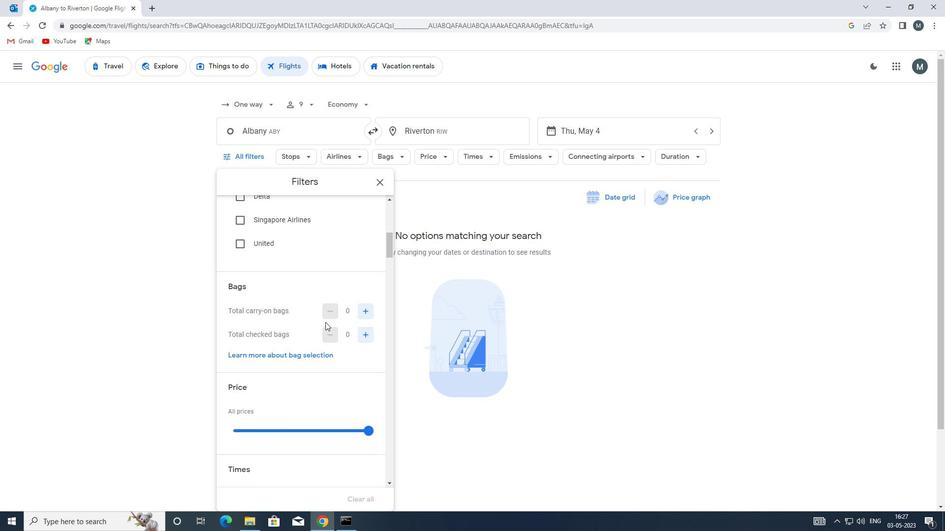 
Action: Mouse scrolled (323, 322) with delta (0, 0)
Screenshot: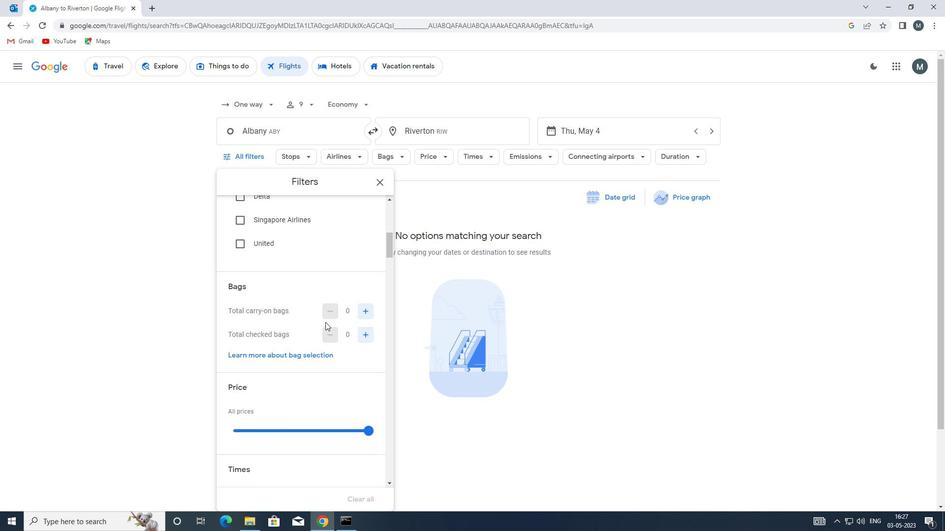 
Action: Mouse moved to (281, 376)
Screenshot: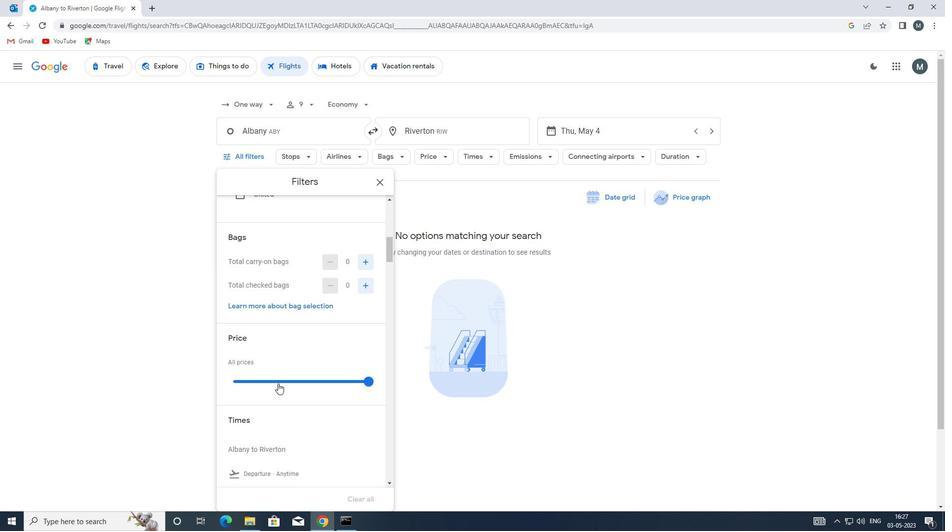 
Action: Mouse pressed left at (281, 376)
Screenshot: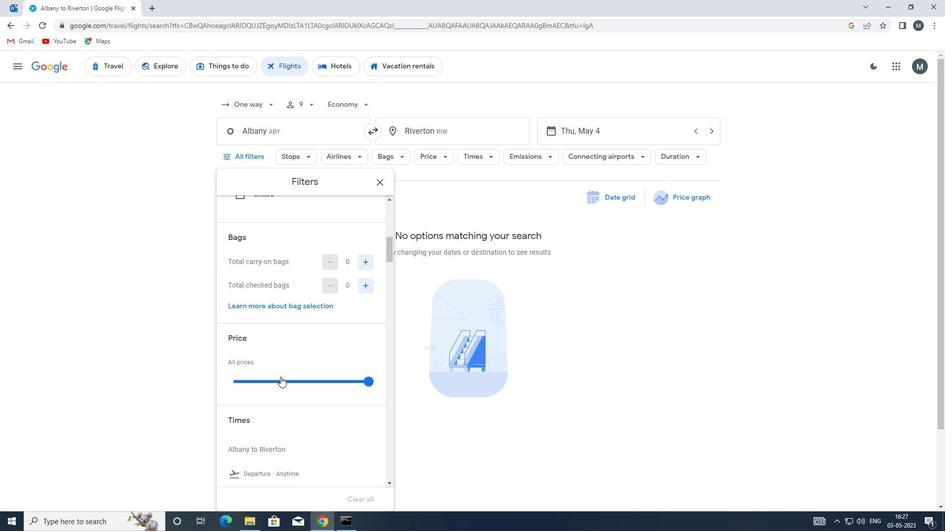 
Action: Mouse moved to (281, 376)
Screenshot: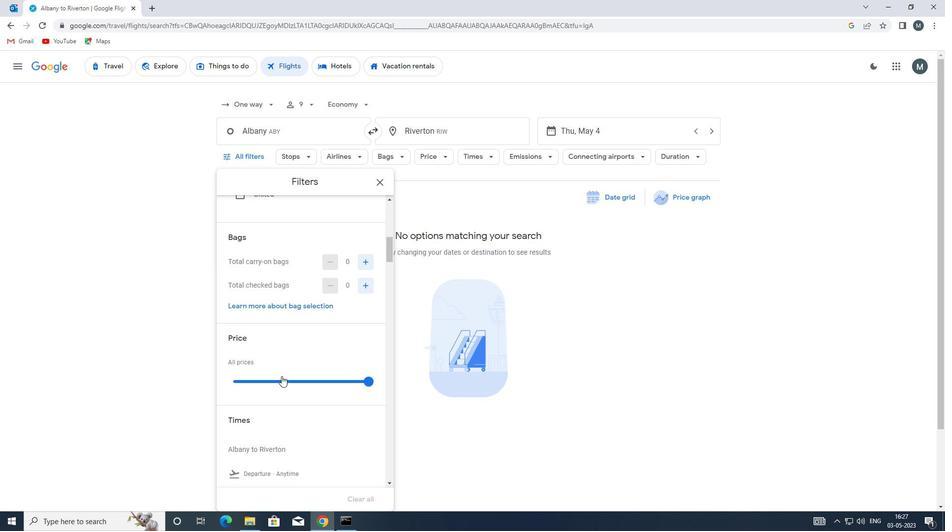 
Action: Mouse pressed left at (281, 376)
Screenshot: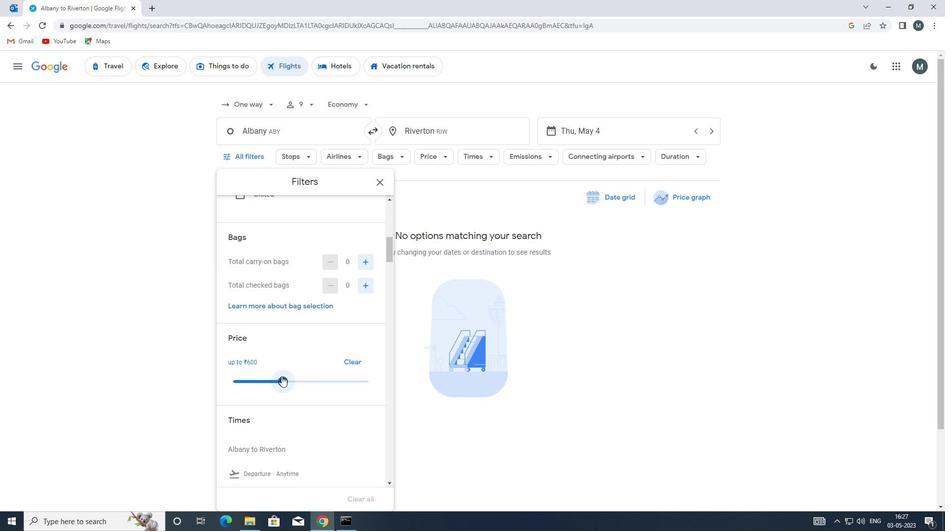 
Action: Mouse moved to (327, 363)
Screenshot: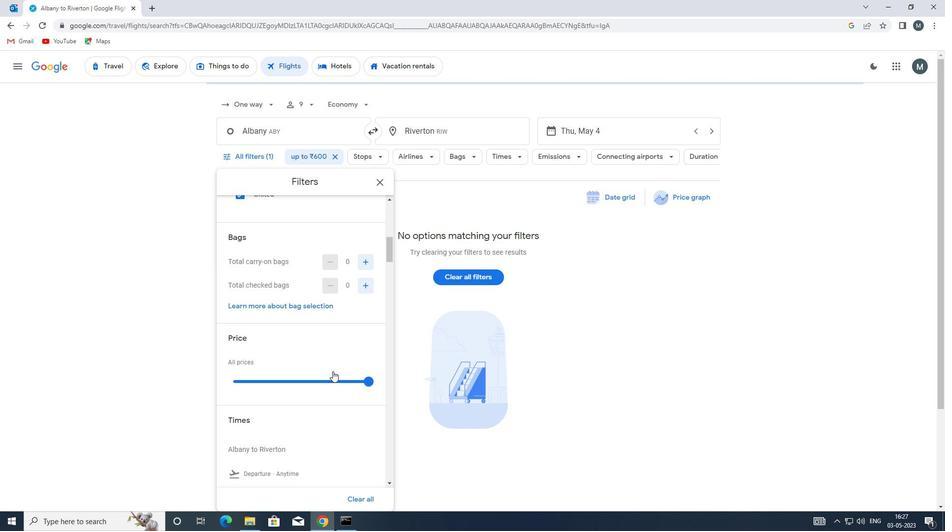 
Action: Mouse scrolled (327, 363) with delta (0, 0)
Screenshot: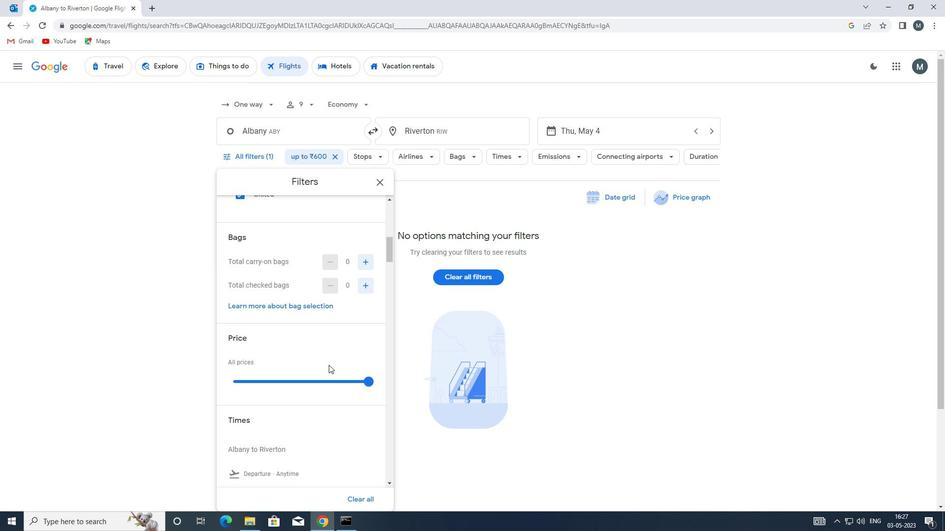 
Action: Mouse moved to (314, 346)
Screenshot: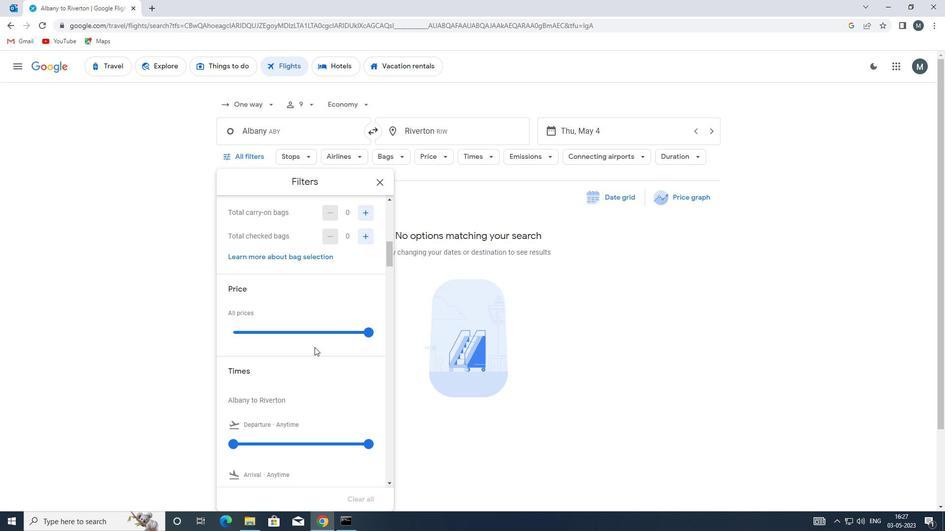 
Action: Mouse scrolled (314, 345) with delta (0, 0)
Screenshot: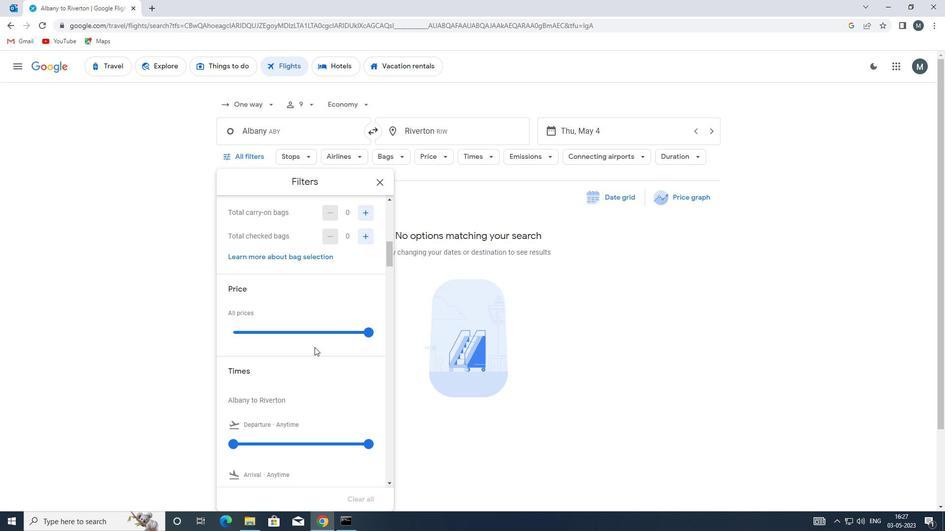 
Action: Mouse moved to (305, 350)
Screenshot: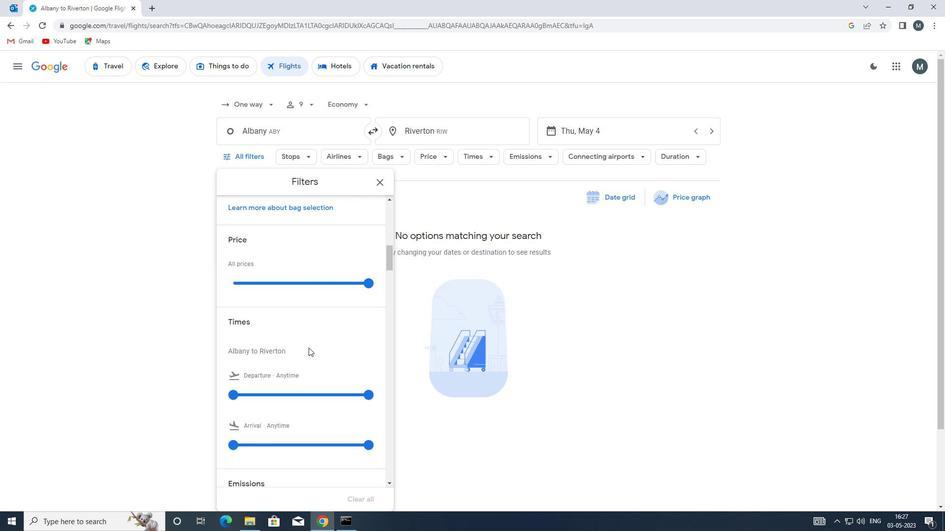 
Action: Mouse scrolled (305, 349) with delta (0, 0)
Screenshot: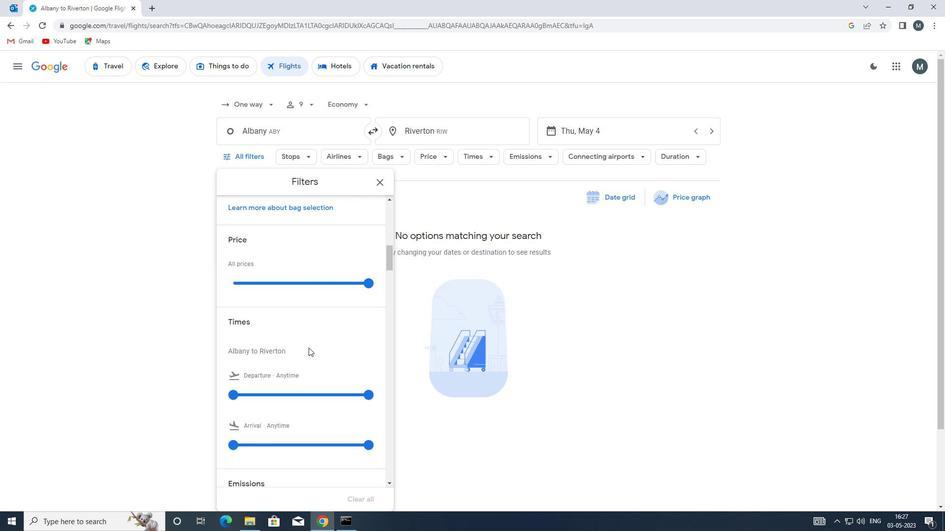 
Action: Mouse moved to (234, 344)
Screenshot: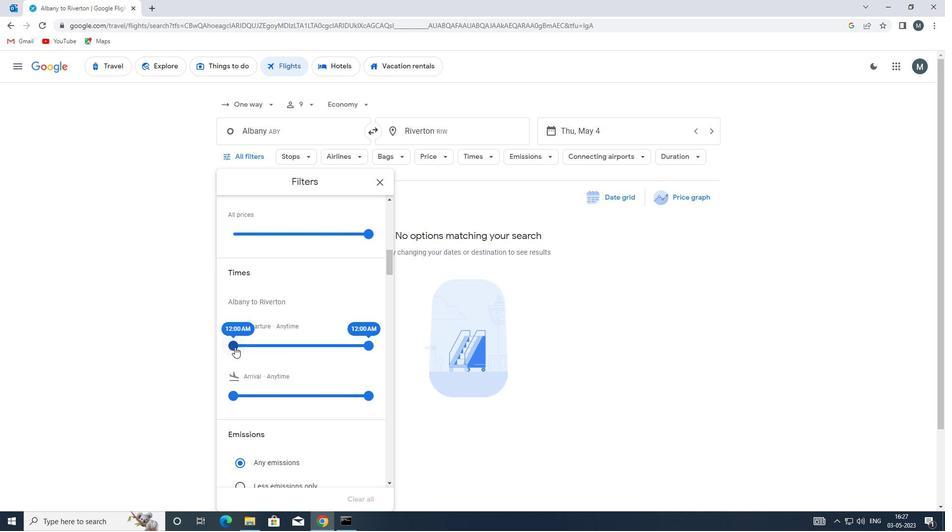 
Action: Mouse pressed left at (234, 344)
Screenshot: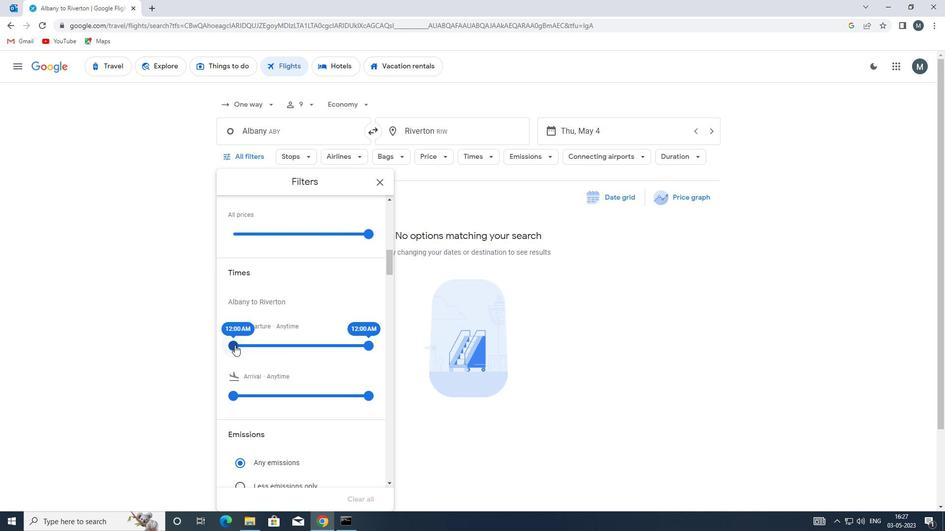 
Action: Mouse moved to (360, 341)
Screenshot: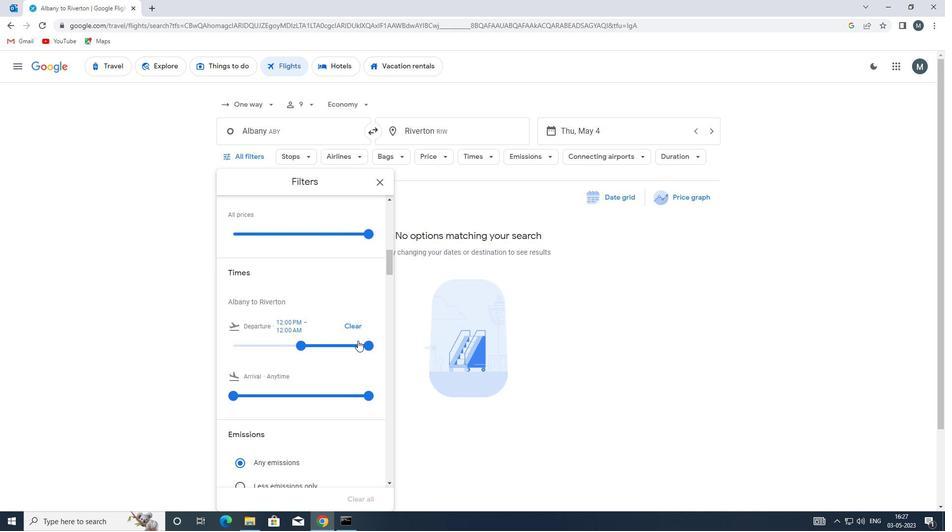
Action: Mouse pressed left at (360, 341)
Screenshot: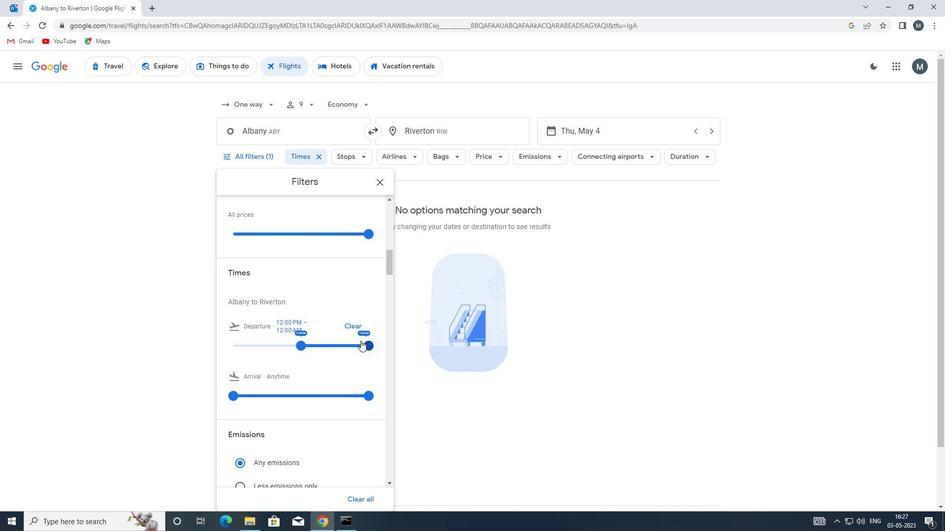 
Action: Mouse moved to (302, 343)
Screenshot: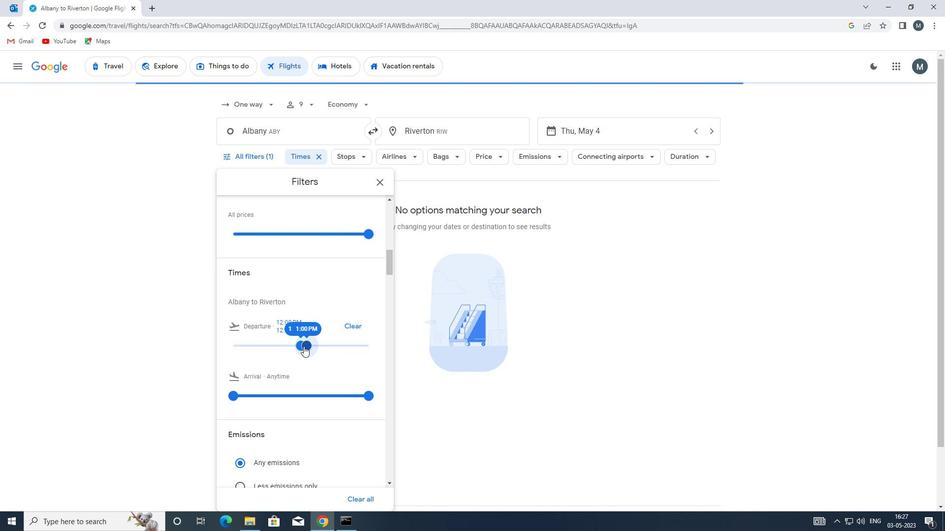 
Action: Mouse scrolled (302, 343) with delta (0, 0)
Screenshot: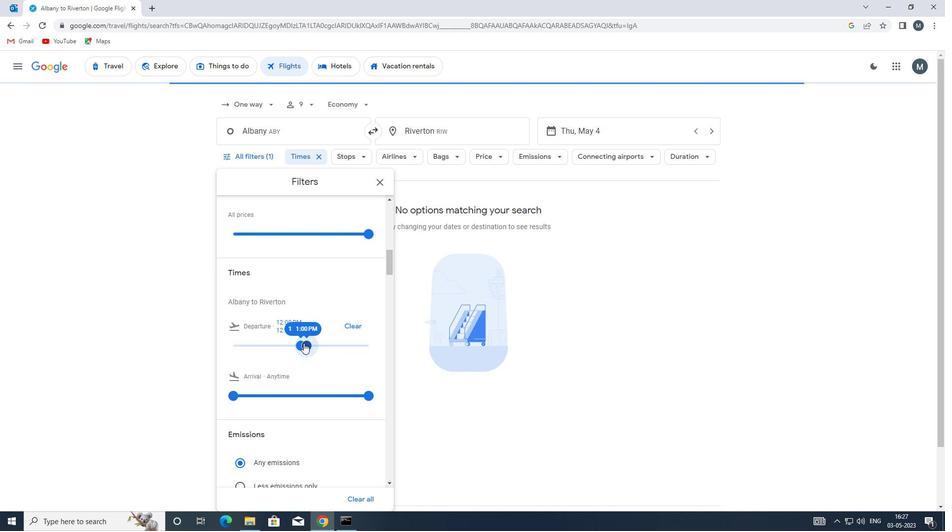 
Action: Mouse scrolled (302, 343) with delta (0, 0)
Screenshot: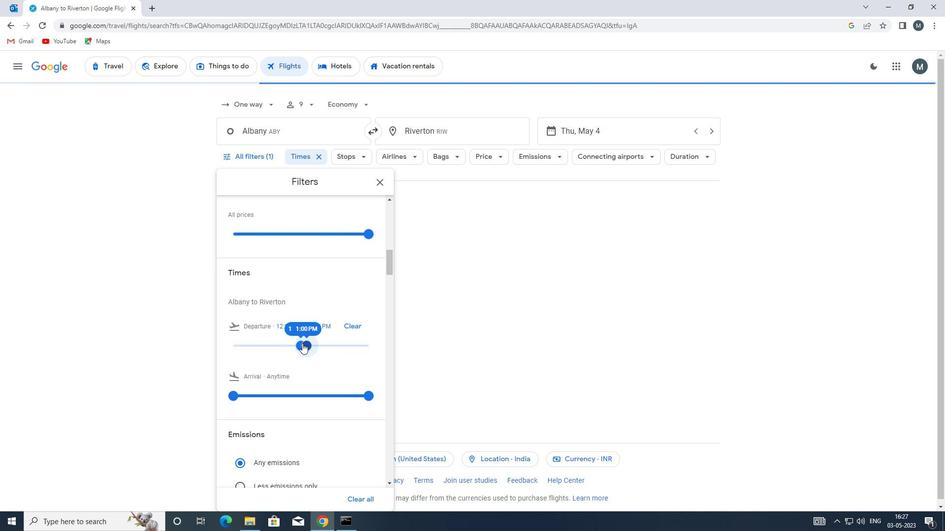
Action: Mouse moved to (381, 182)
Screenshot: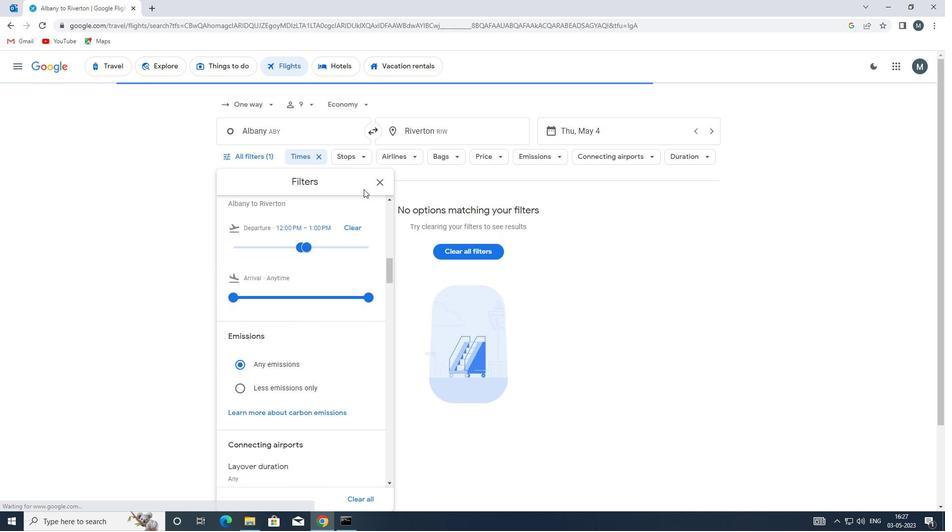 
Action: Mouse pressed left at (381, 182)
Screenshot: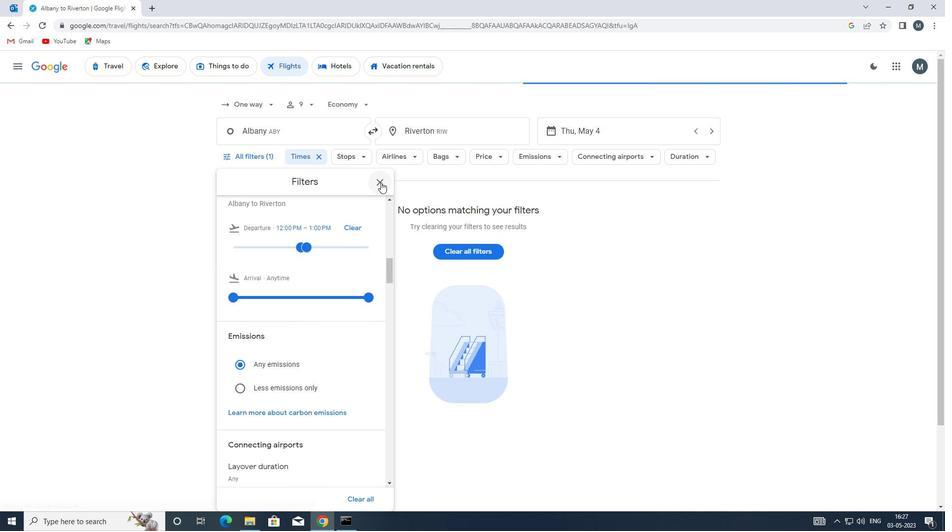 
Action: Mouse moved to (380, 182)
Screenshot: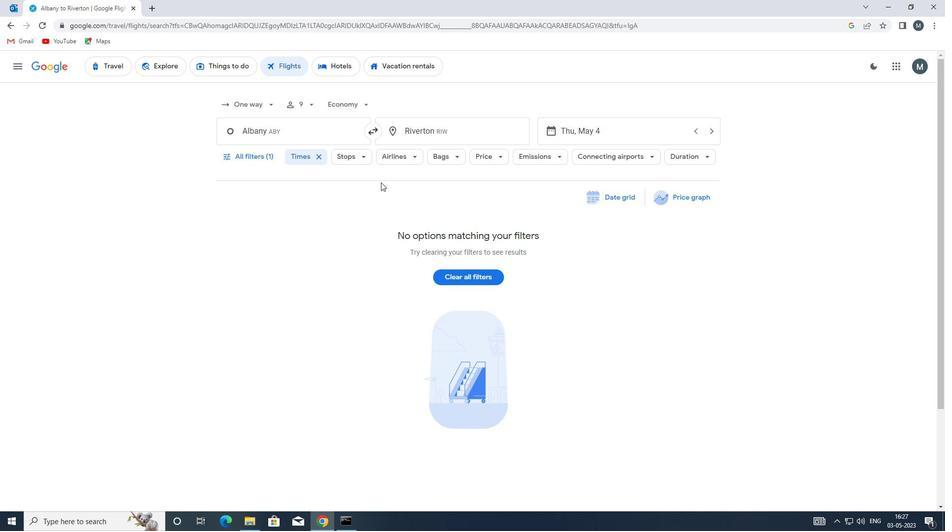 
